 Task: Find people on LinkedIn who work at Natixis as Marketing Consultants in the Education industry, located in Thun, Berne, Switzerland, who talk about #inspiration, and have their profile language set to Spanish.
Action: Mouse moved to (473, 77)
Screenshot: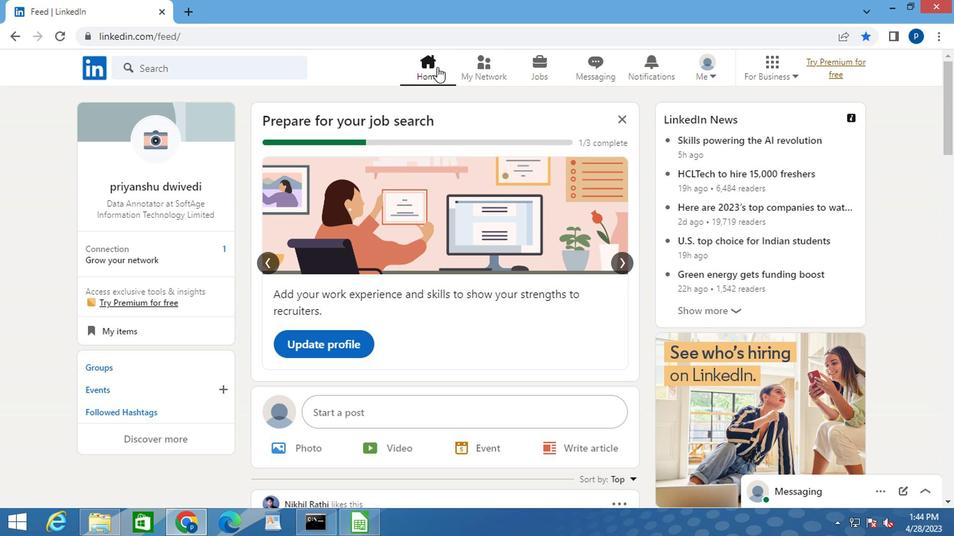 
Action: Mouse pressed left at (473, 77)
Screenshot: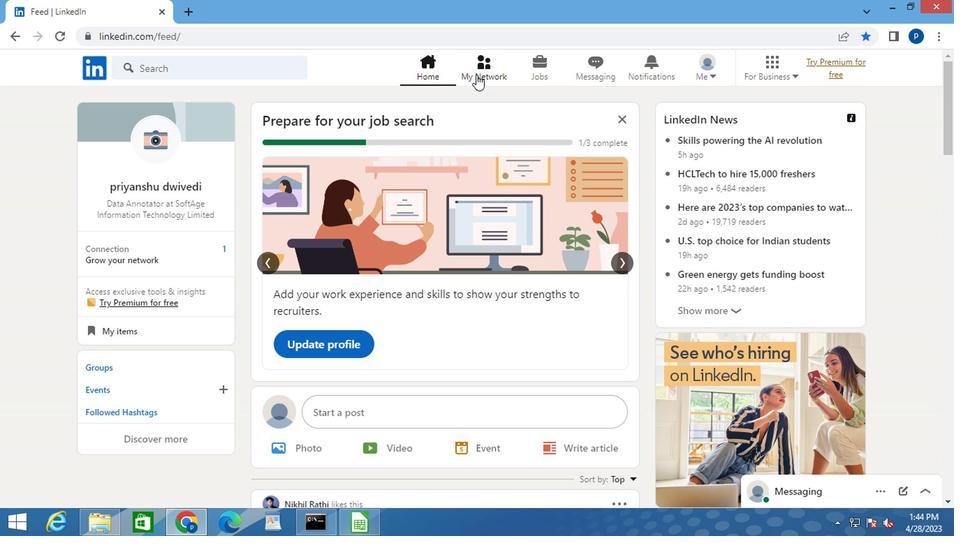 
Action: Mouse moved to (136, 143)
Screenshot: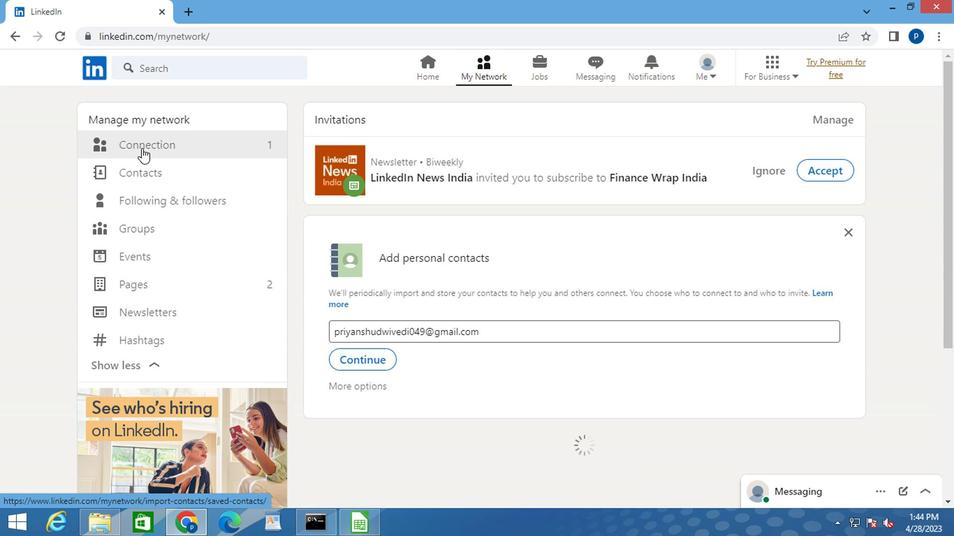 
Action: Mouse pressed left at (136, 143)
Screenshot: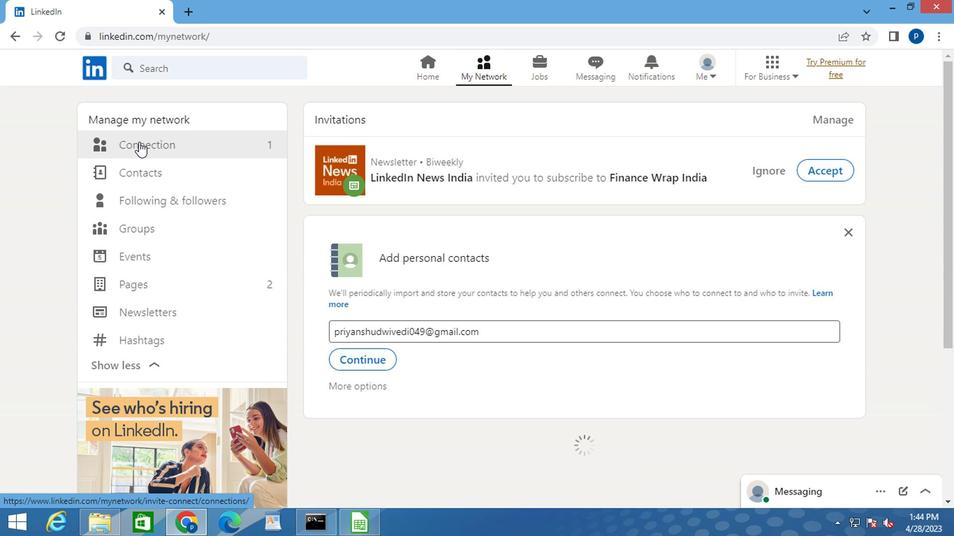 
Action: Mouse moved to (585, 148)
Screenshot: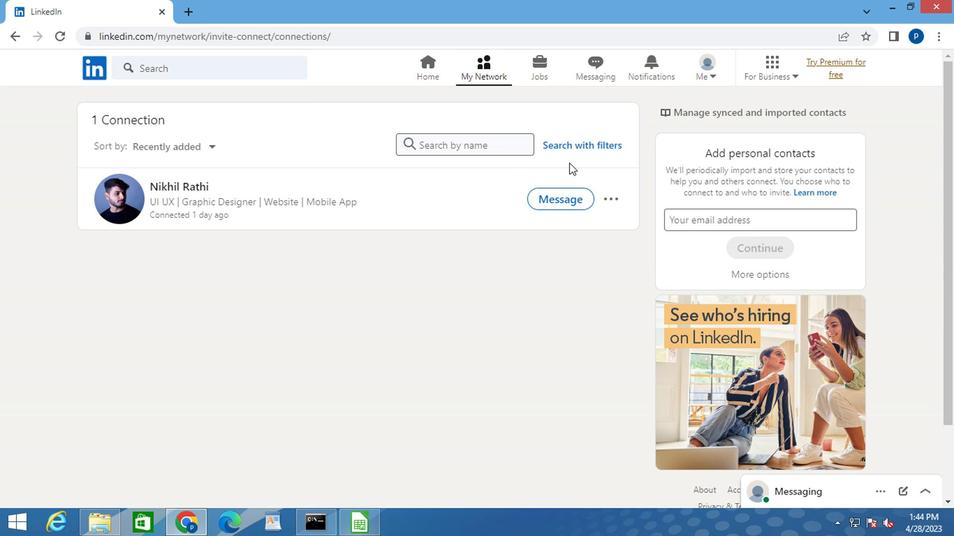 
Action: Mouse pressed left at (585, 148)
Screenshot: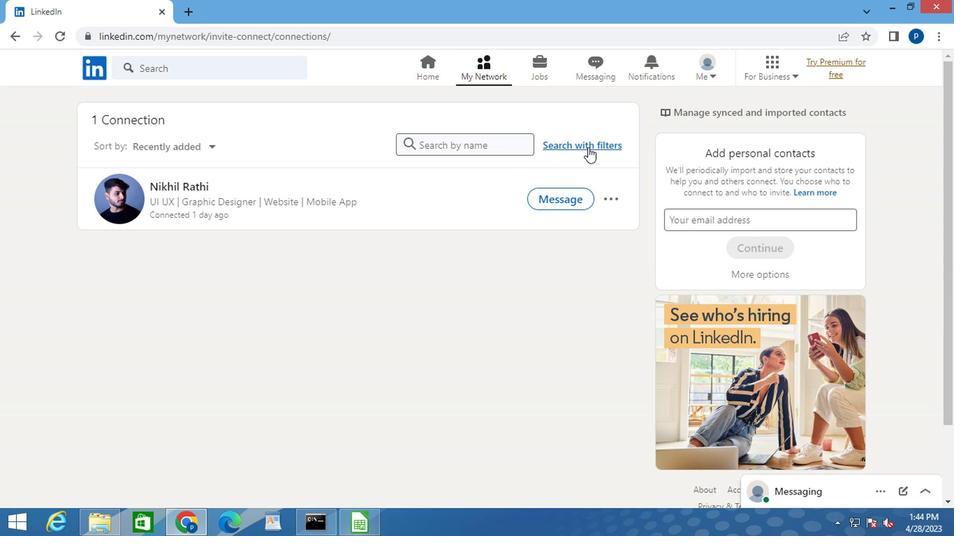 
Action: Mouse moved to (519, 113)
Screenshot: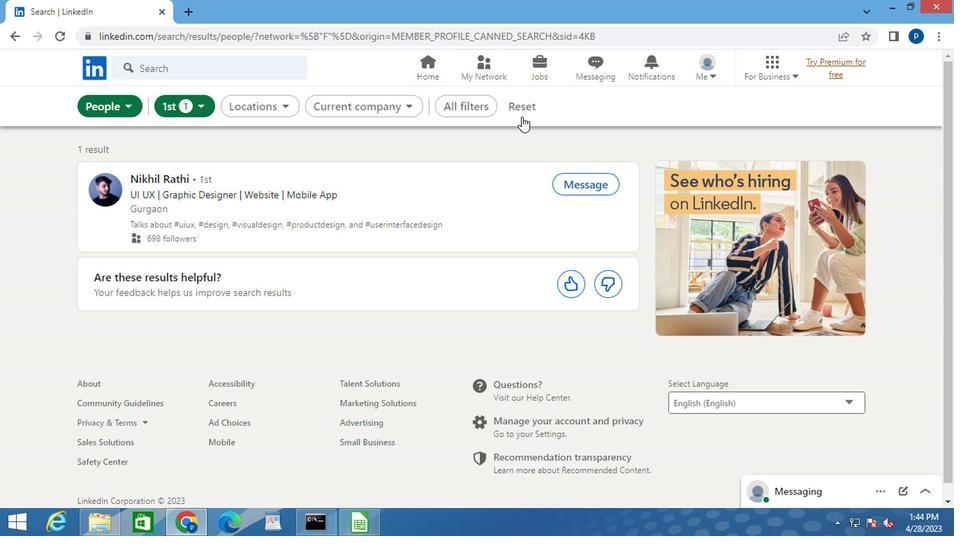 
Action: Mouse pressed left at (519, 113)
Screenshot: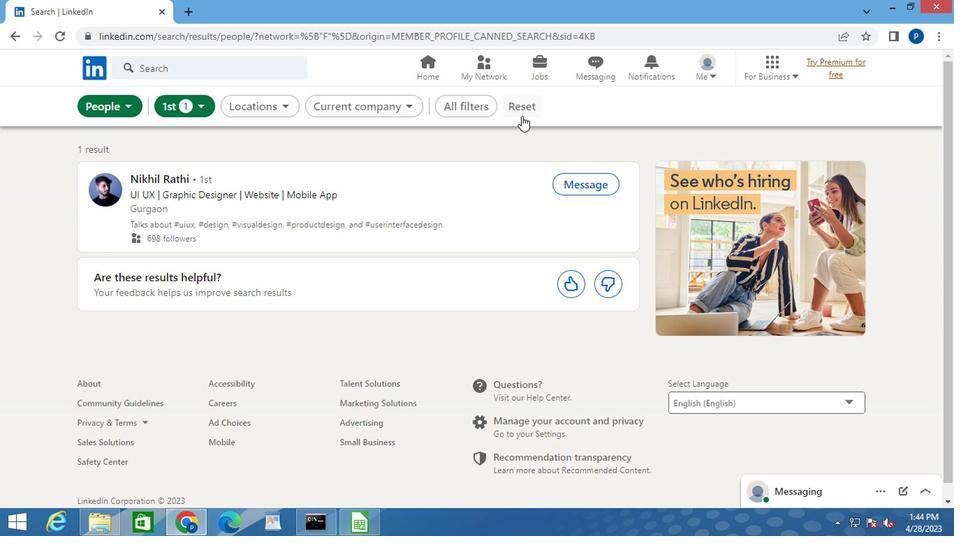 
Action: Mouse moved to (502, 108)
Screenshot: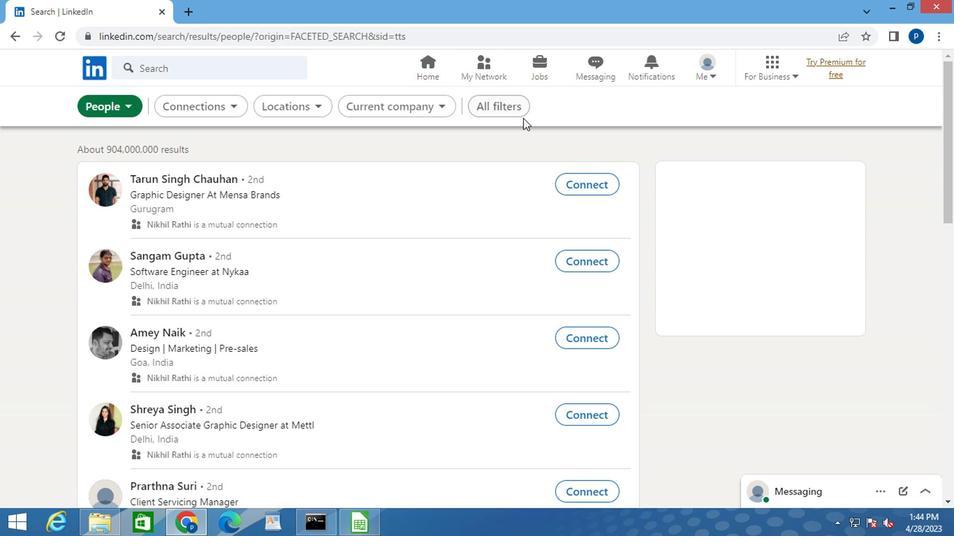 
Action: Mouse pressed left at (502, 108)
Screenshot: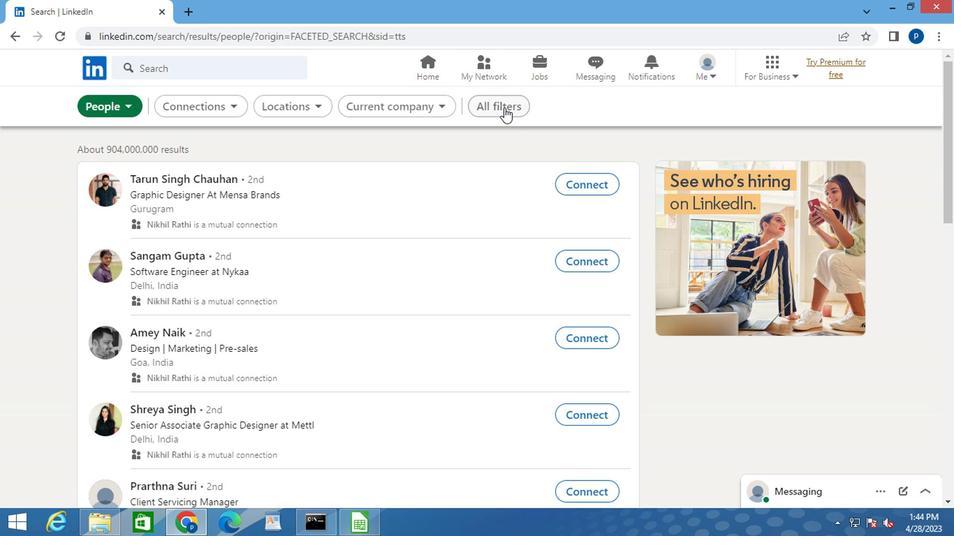 
Action: Mouse moved to (698, 290)
Screenshot: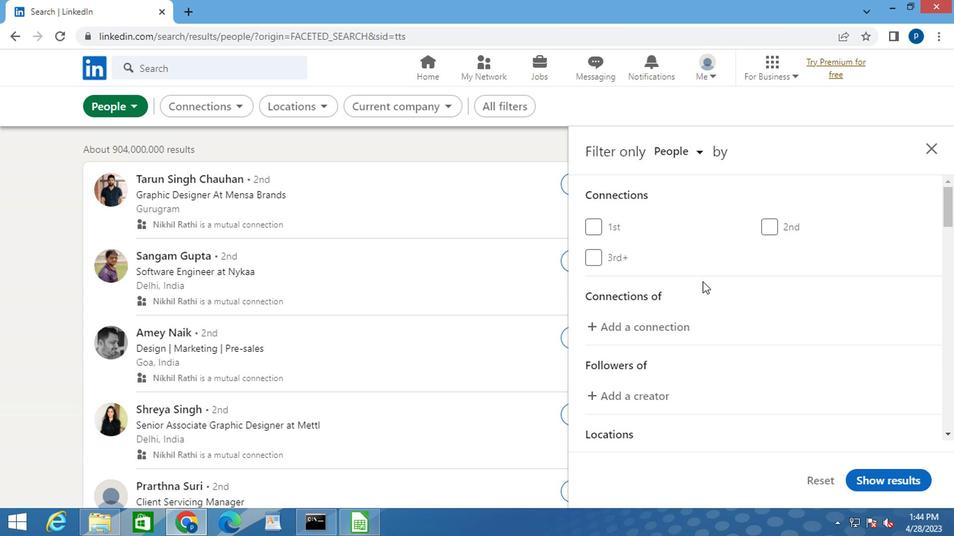 
Action: Mouse scrolled (698, 289) with delta (0, 0)
Screenshot: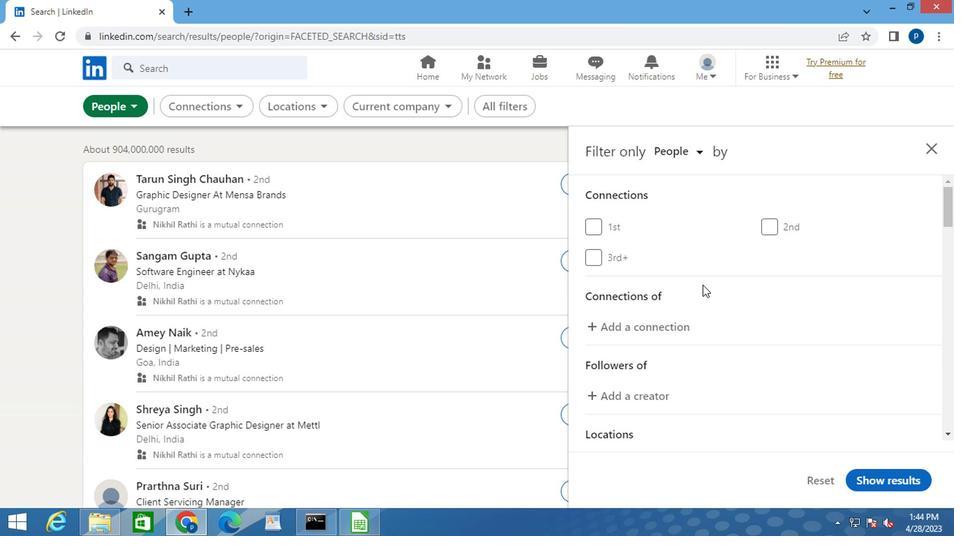 
Action: Mouse moved to (698, 291)
Screenshot: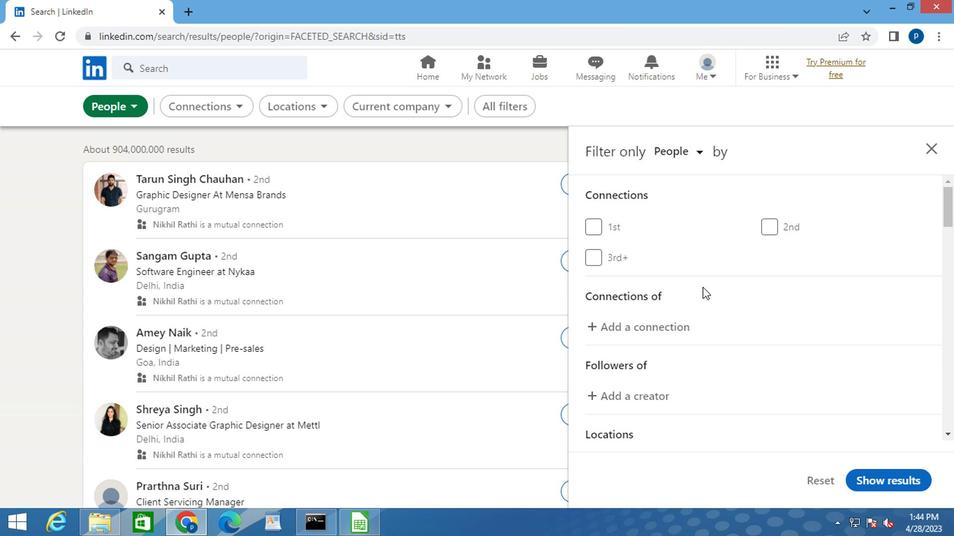 
Action: Mouse scrolled (698, 291) with delta (0, 0)
Screenshot: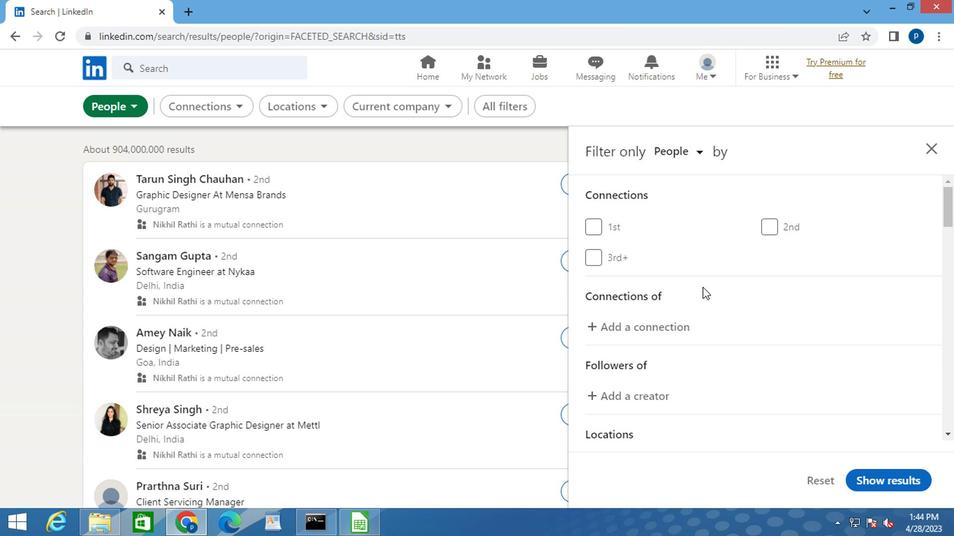 
Action: Mouse moved to (698, 291)
Screenshot: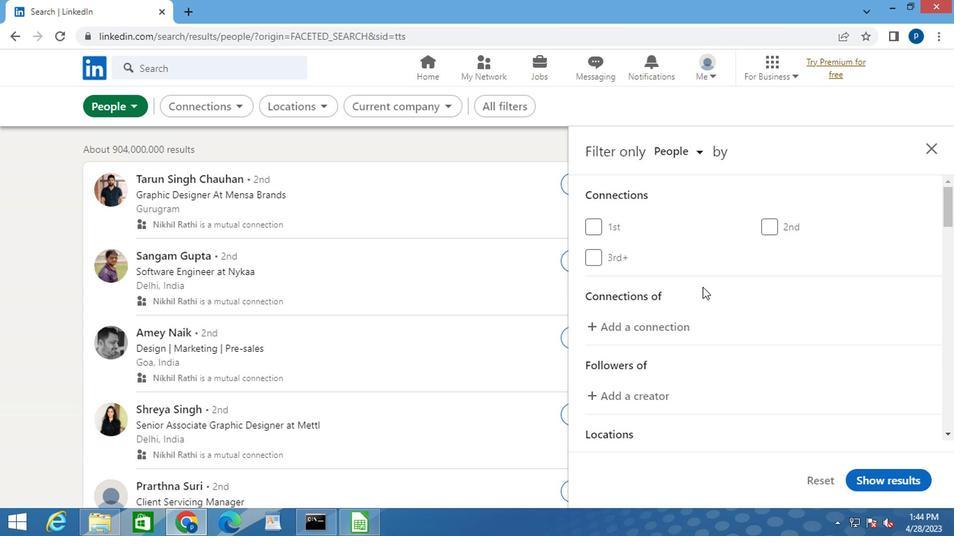 
Action: Mouse scrolled (698, 291) with delta (0, 0)
Screenshot: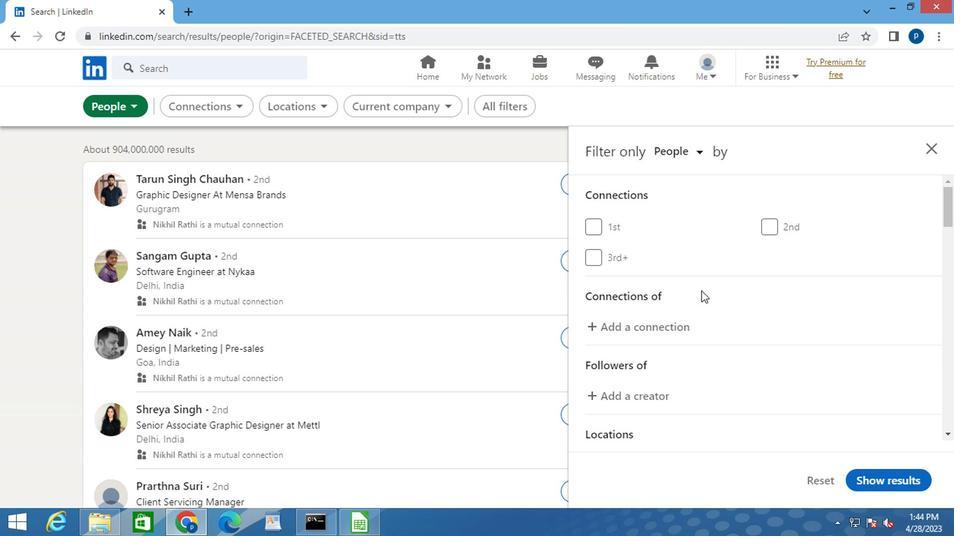 
Action: Mouse moved to (779, 313)
Screenshot: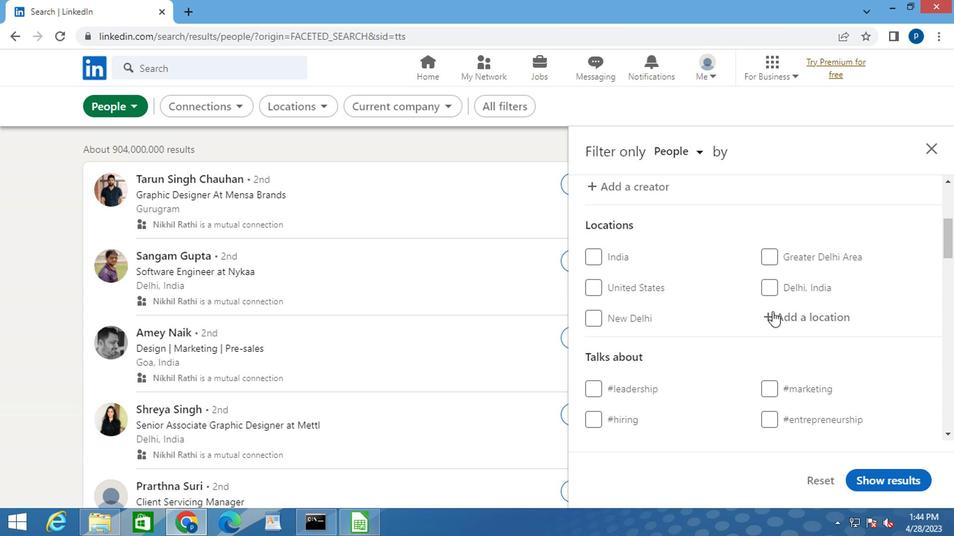 
Action: Mouse pressed left at (779, 313)
Screenshot: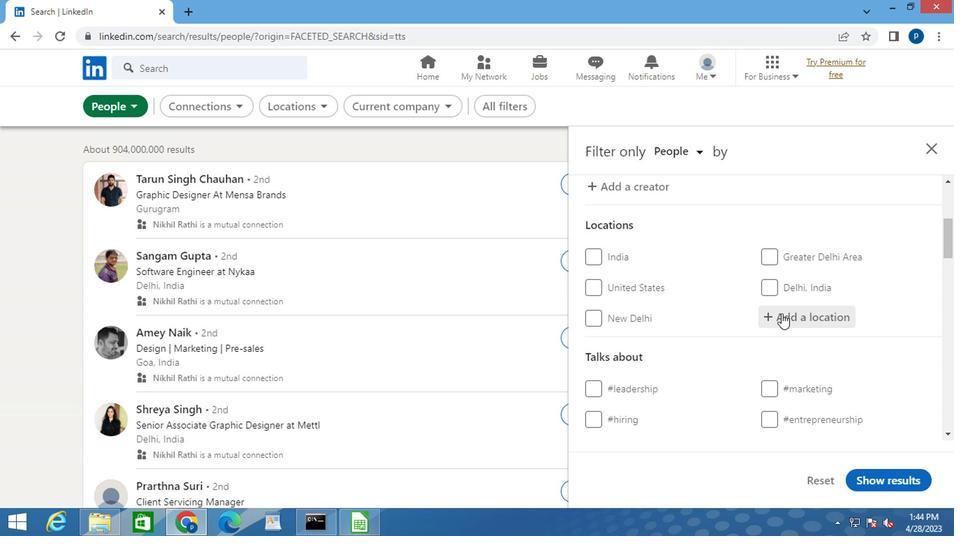 
Action: Mouse moved to (779, 313)
Screenshot: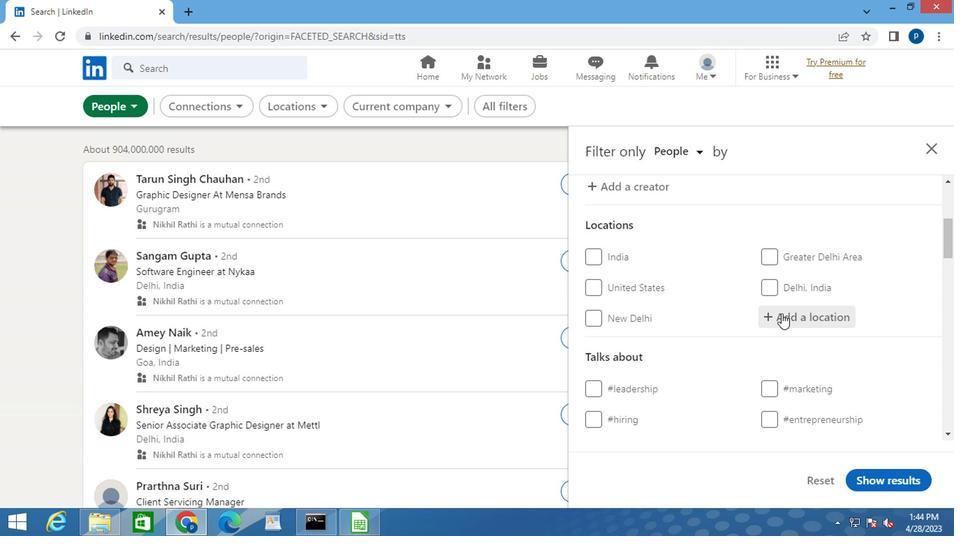 
Action: Key pressed <Key.caps_lock>t<Key.caps_lock>hun
Screenshot: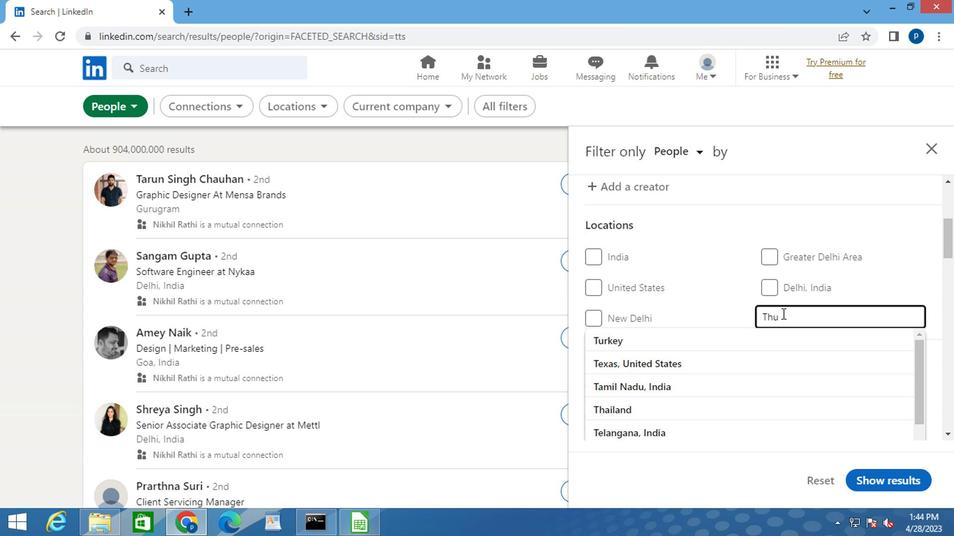 
Action: Mouse moved to (635, 341)
Screenshot: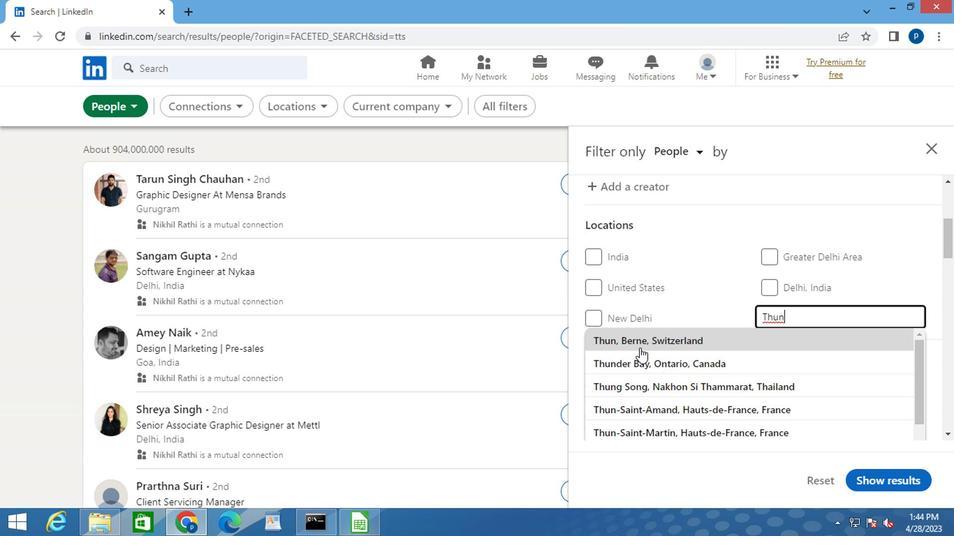 
Action: Mouse pressed left at (635, 341)
Screenshot: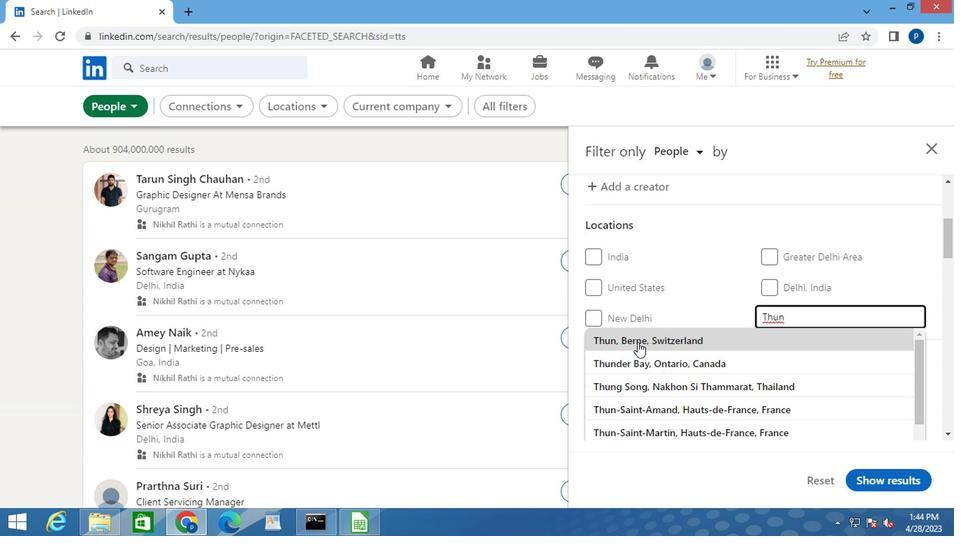 
Action: Mouse scrolled (635, 340) with delta (0, 0)
Screenshot: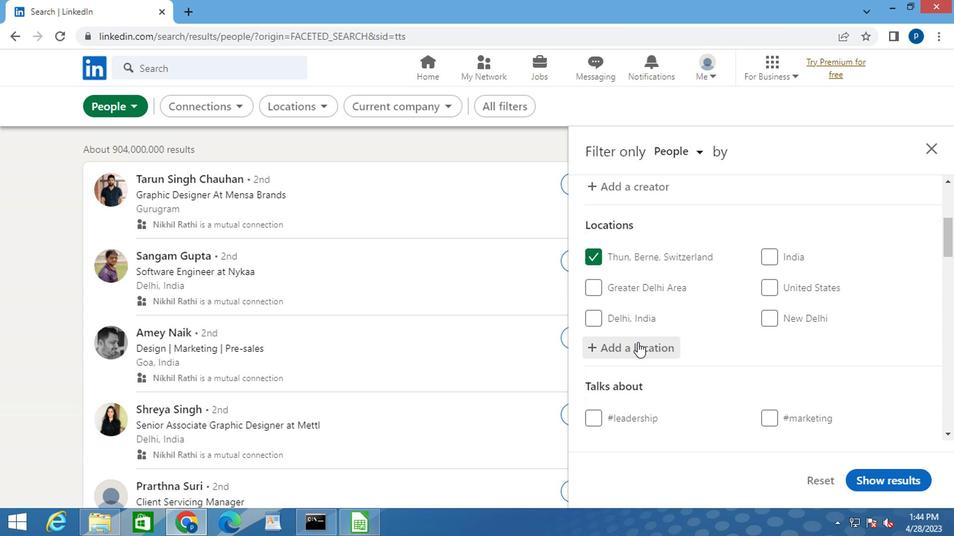 
Action: Mouse moved to (793, 409)
Screenshot: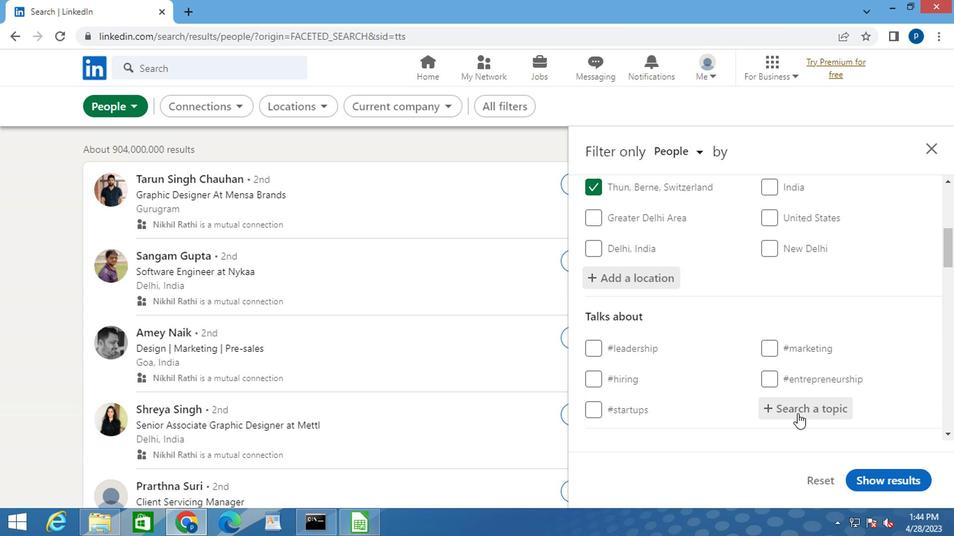 
Action: Mouse pressed left at (793, 409)
Screenshot: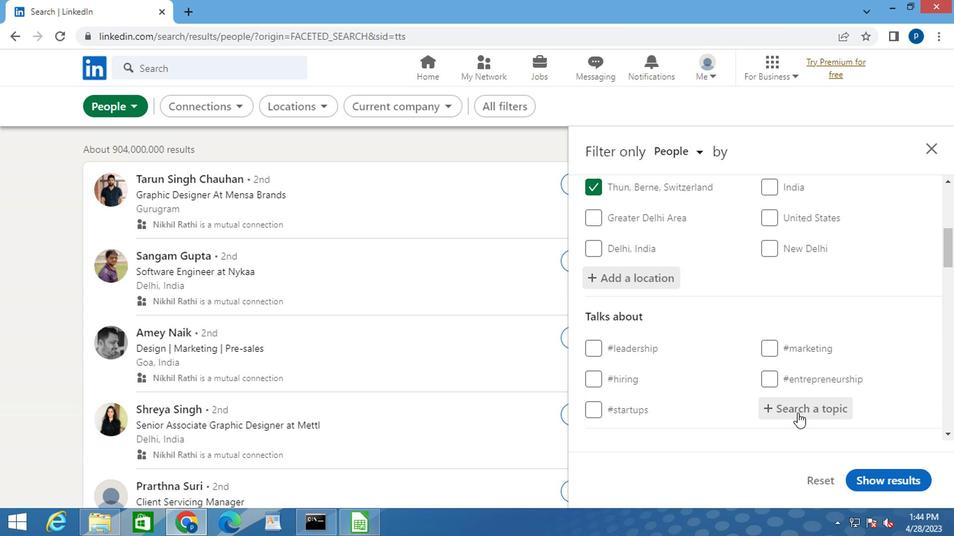 
Action: Key pressed <Key.shift>#INSPIRATION<Key.space>
Screenshot: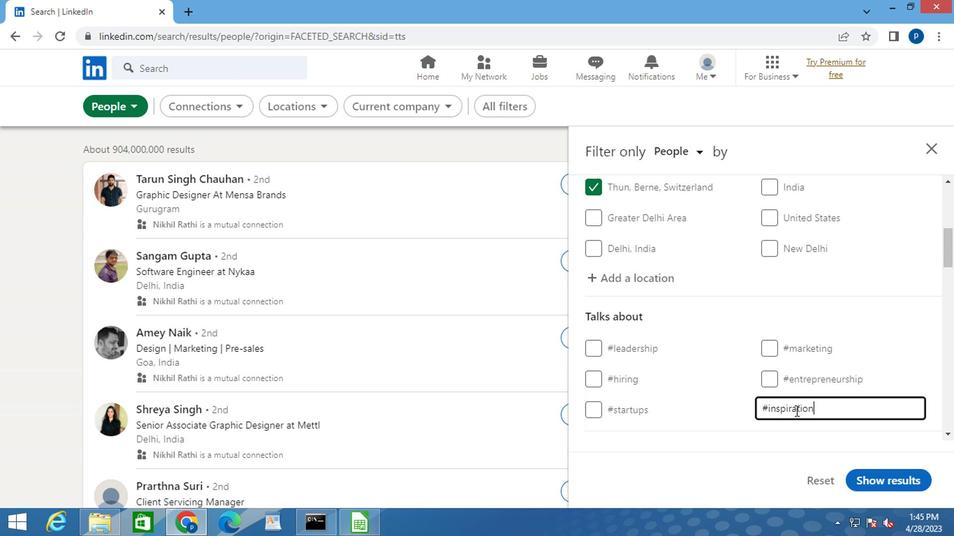 
Action: Mouse moved to (680, 399)
Screenshot: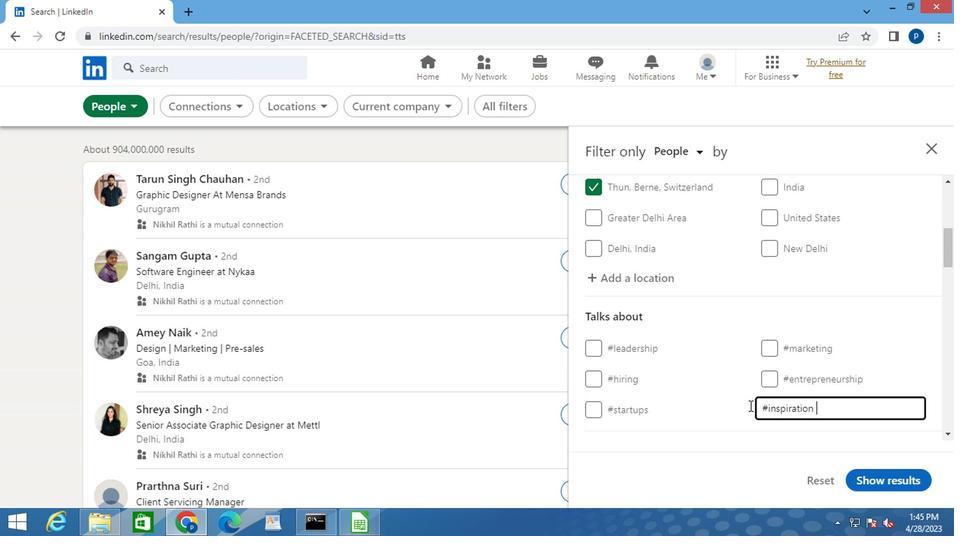 
Action: Mouse scrolled (680, 399) with delta (0, 0)
Screenshot: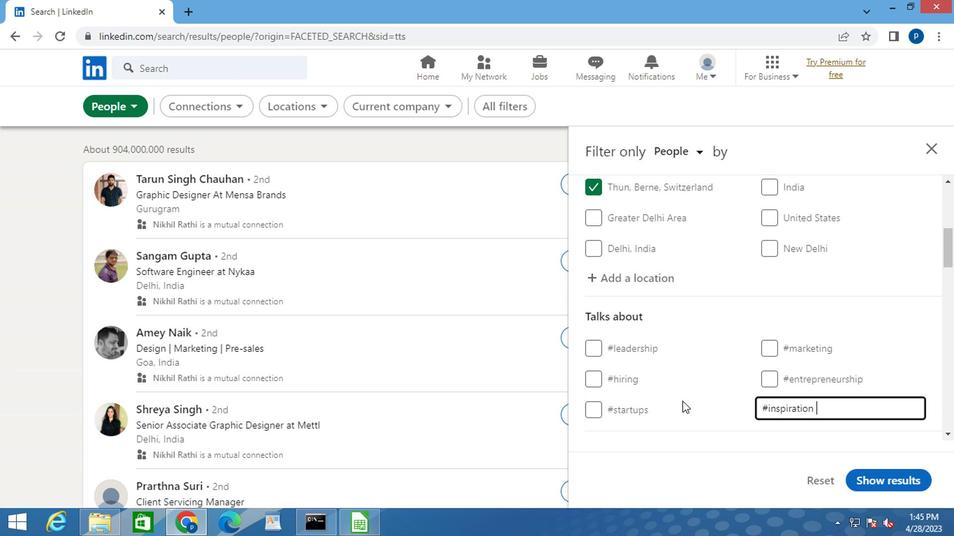 
Action: Mouse scrolled (680, 399) with delta (0, 0)
Screenshot: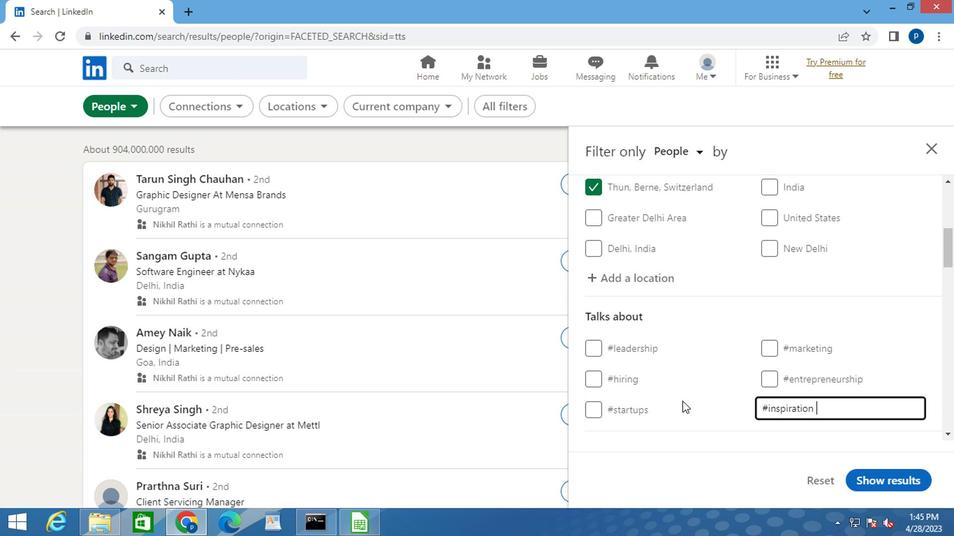 
Action: Mouse moved to (703, 390)
Screenshot: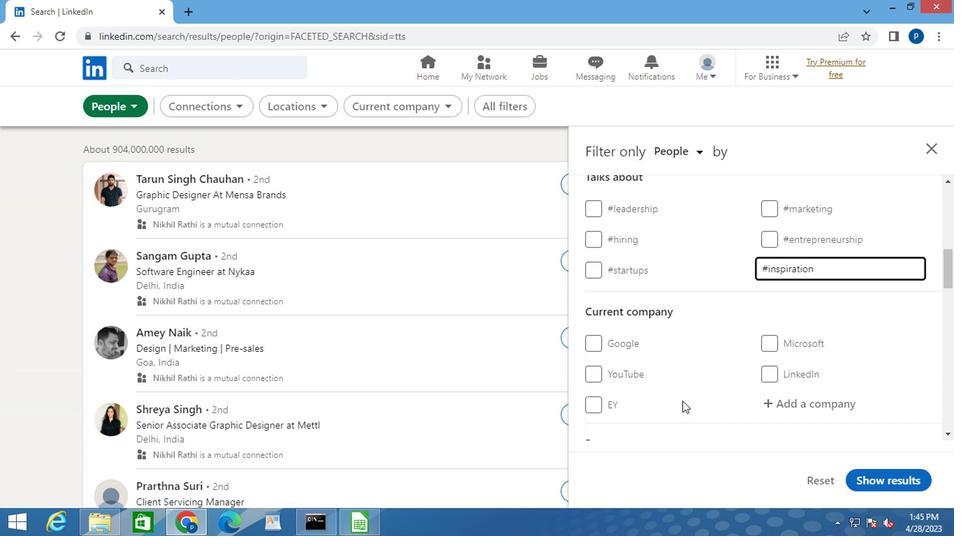 
Action: Mouse scrolled (703, 389) with delta (0, 0)
Screenshot: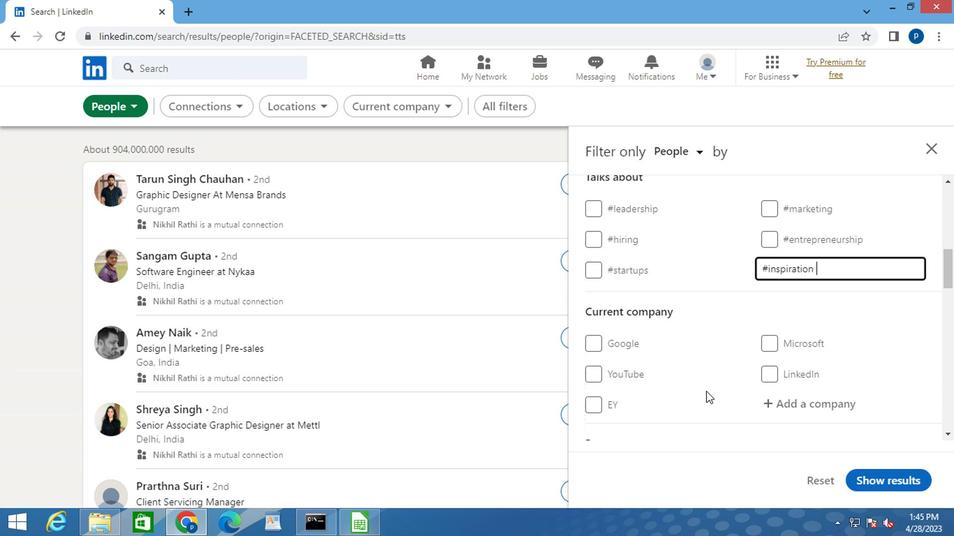 
Action: Mouse scrolled (703, 389) with delta (0, 0)
Screenshot: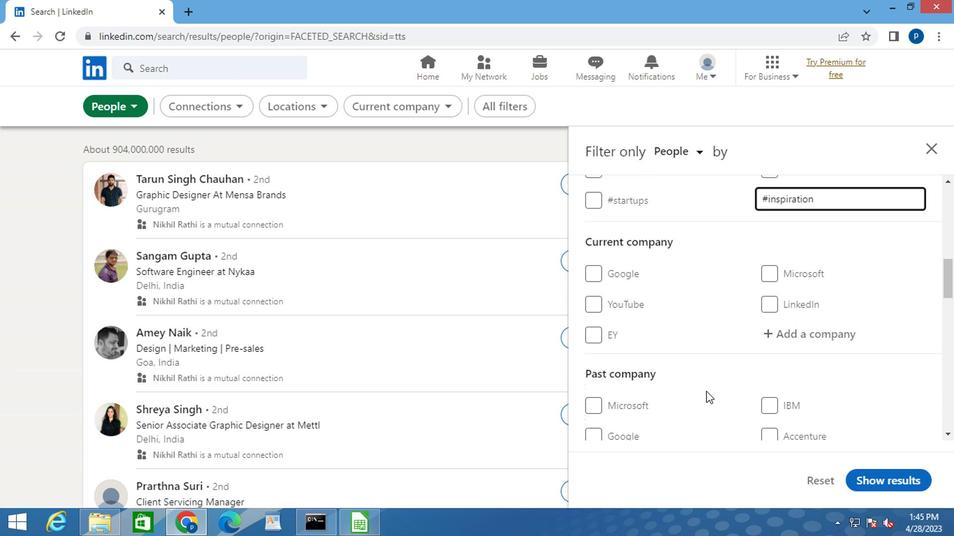 
Action: Mouse scrolled (703, 389) with delta (0, 0)
Screenshot: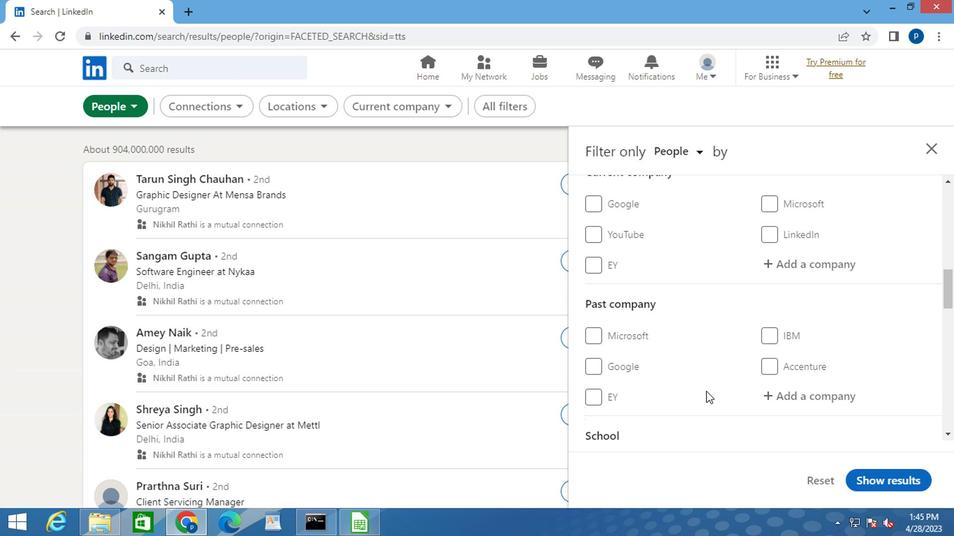 
Action: Mouse moved to (686, 377)
Screenshot: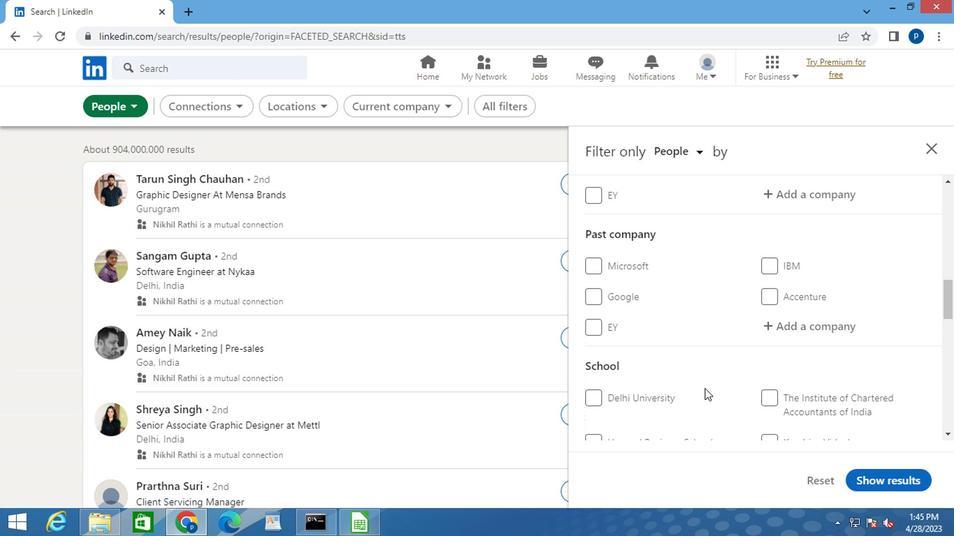 
Action: Mouse scrolled (686, 376) with delta (0, 0)
Screenshot: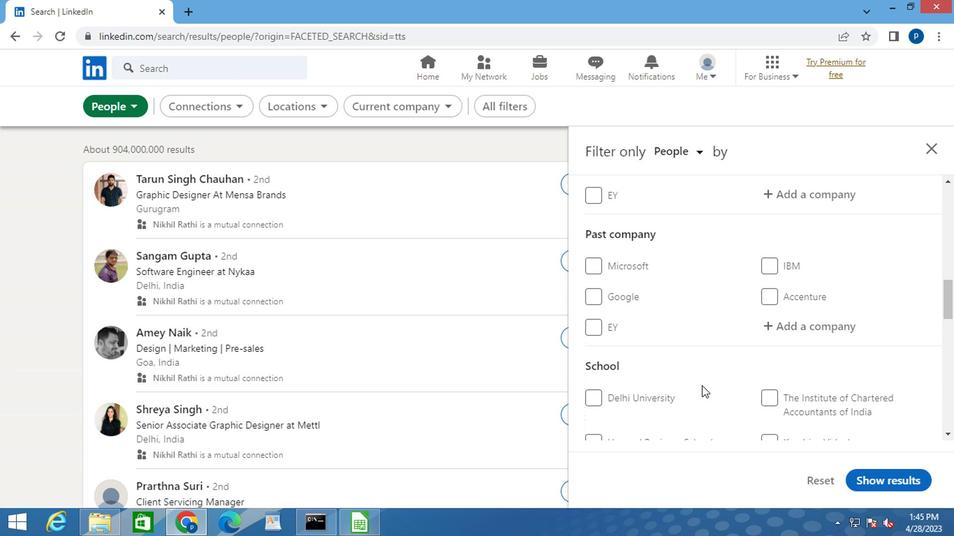 
Action: Mouse scrolled (686, 376) with delta (0, 0)
Screenshot: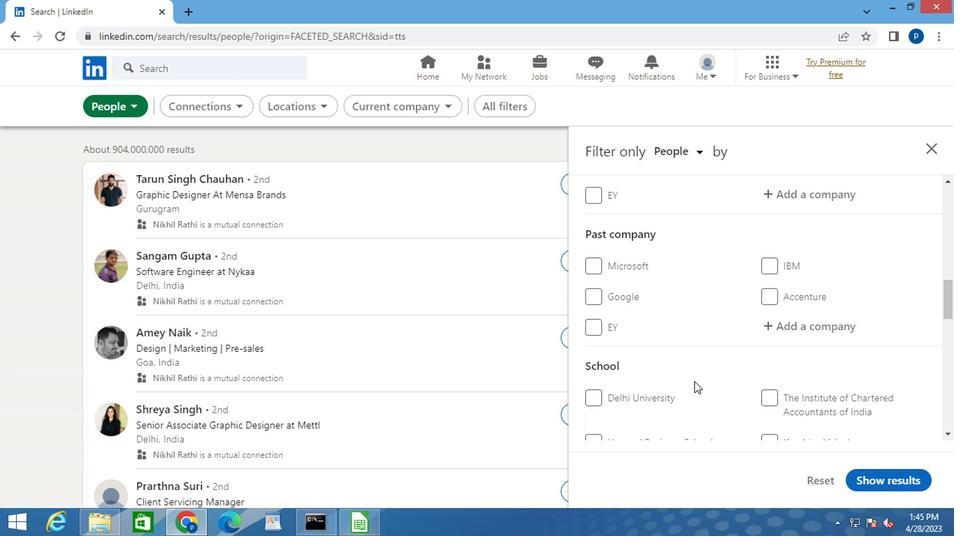 
Action: Mouse moved to (684, 377)
Screenshot: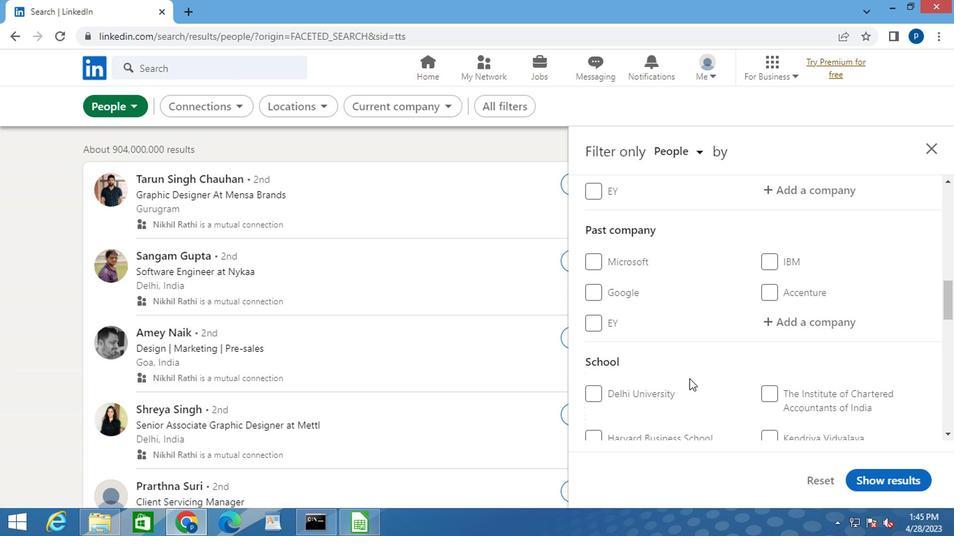 
Action: Mouse scrolled (684, 376) with delta (0, 0)
Screenshot: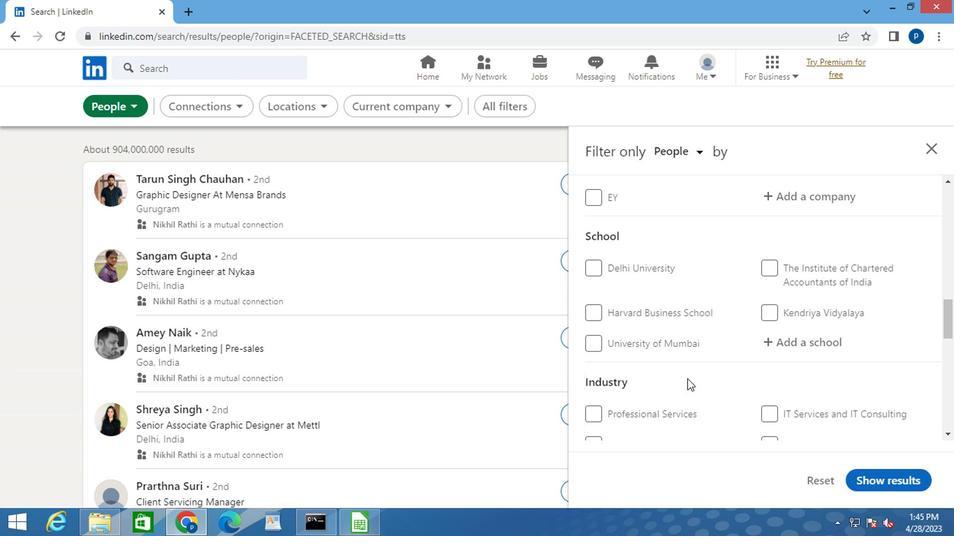 
Action: Mouse scrolled (684, 376) with delta (0, 0)
Screenshot: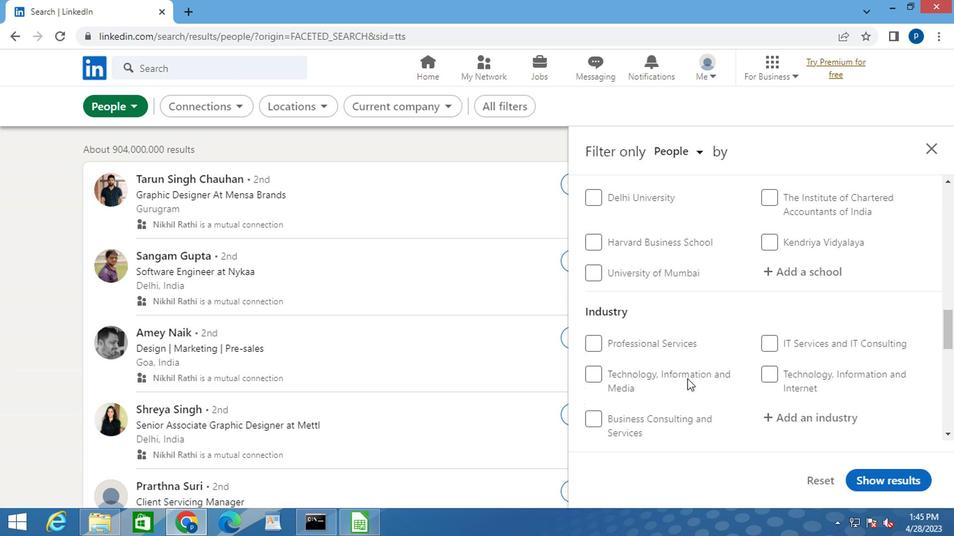 
Action: Mouse scrolled (684, 376) with delta (0, 0)
Screenshot: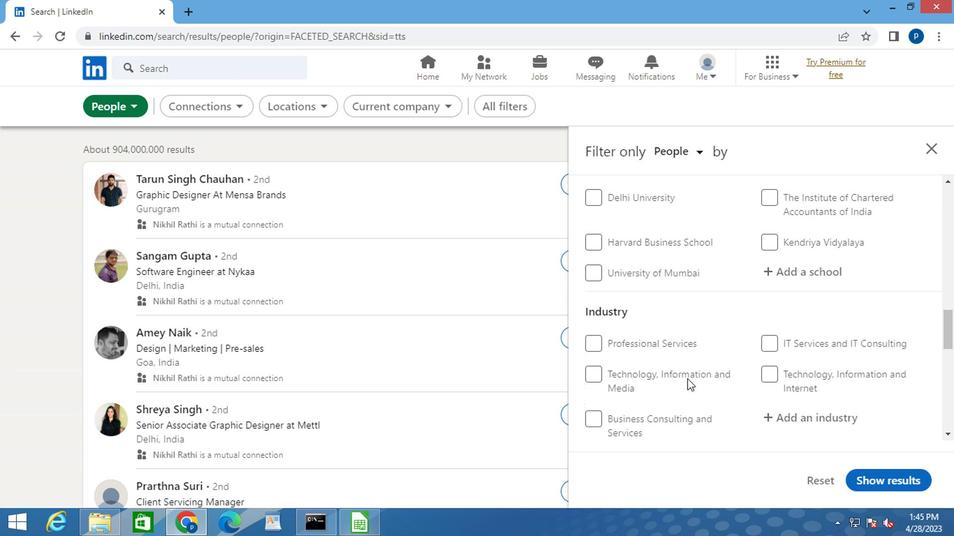 
Action: Mouse moved to (588, 385)
Screenshot: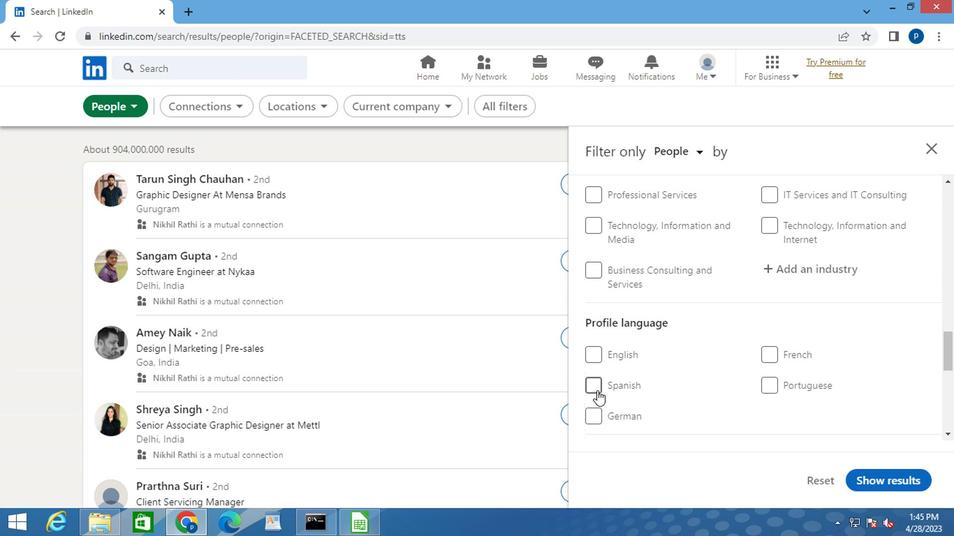 
Action: Mouse pressed left at (588, 385)
Screenshot: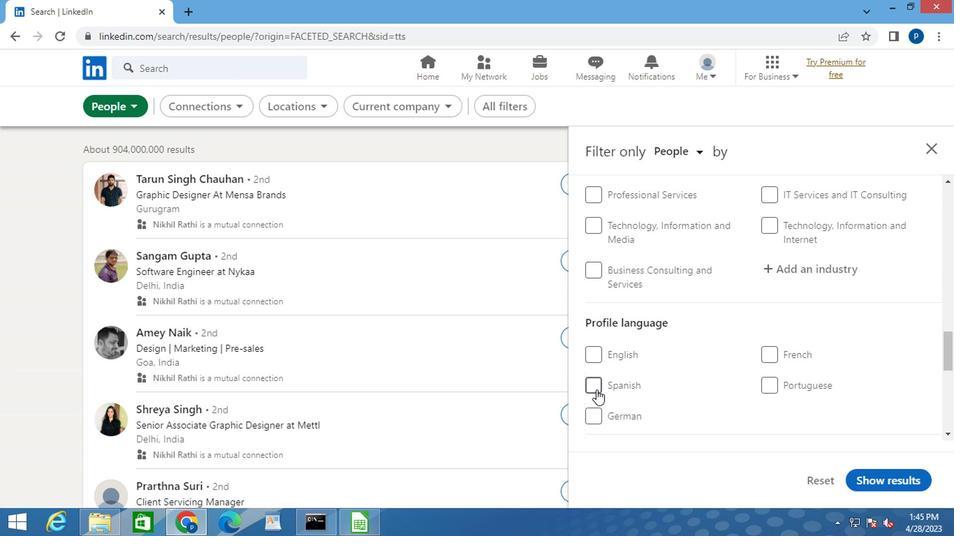 
Action: Mouse moved to (687, 367)
Screenshot: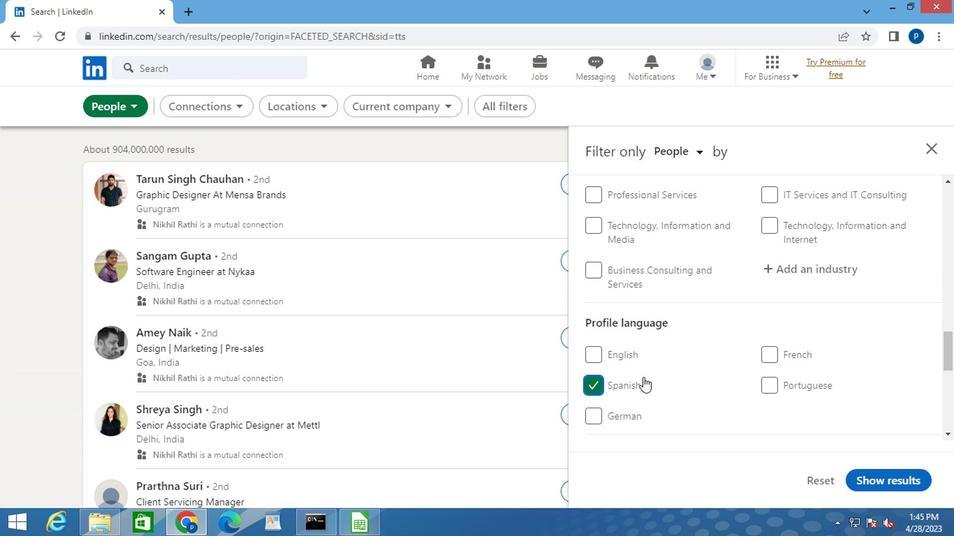 
Action: Mouse scrolled (687, 368) with delta (0, 0)
Screenshot: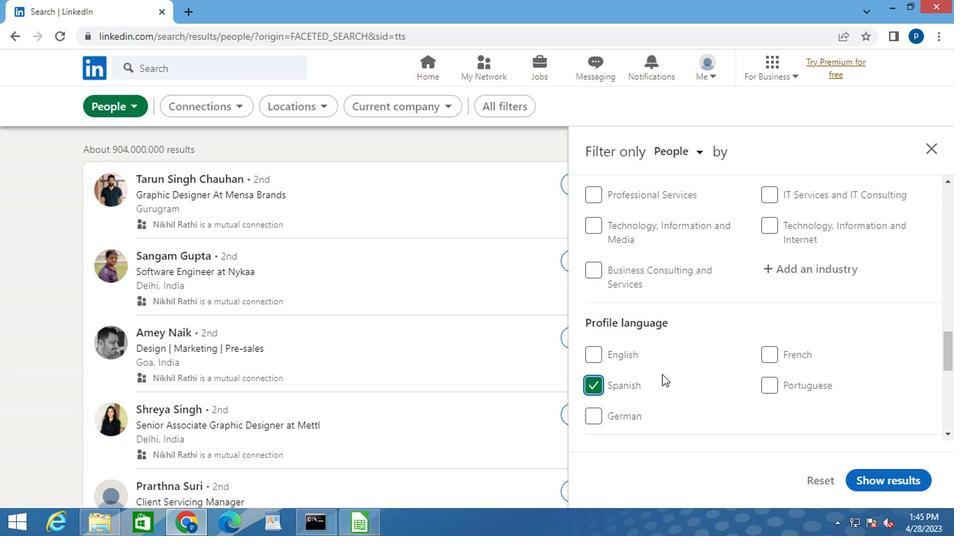 
Action: Mouse scrolled (687, 368) with delta (0, 0)
Screenshot: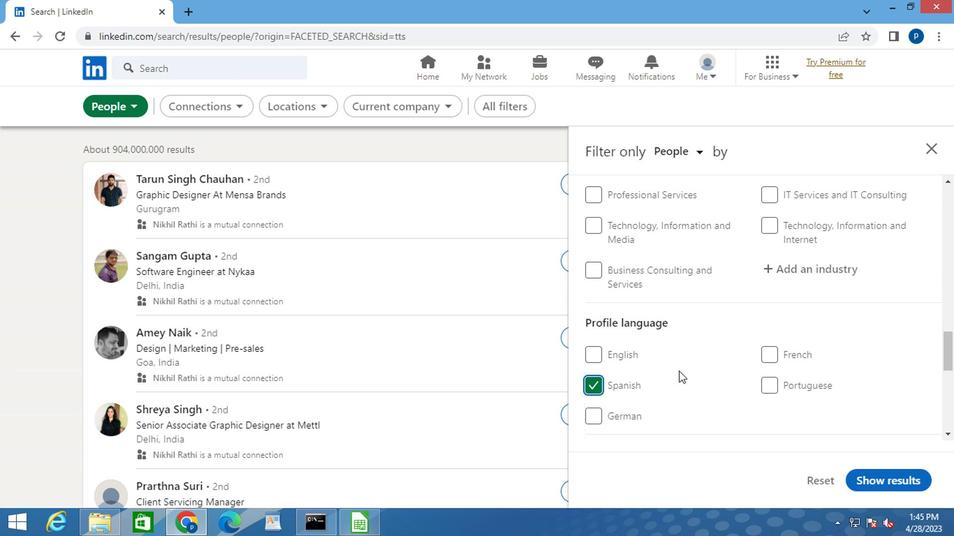 
Action: Mouse scrolled (687, 368) with delta (0, 0)
Screenshot: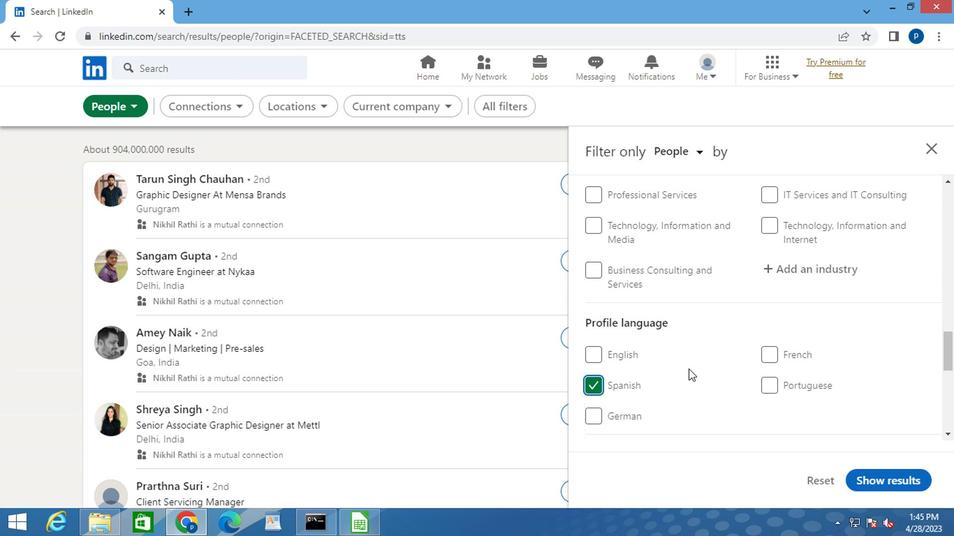 
Action: Mouse scrolled (687, 368) with delta (0, 0)
Screenshot: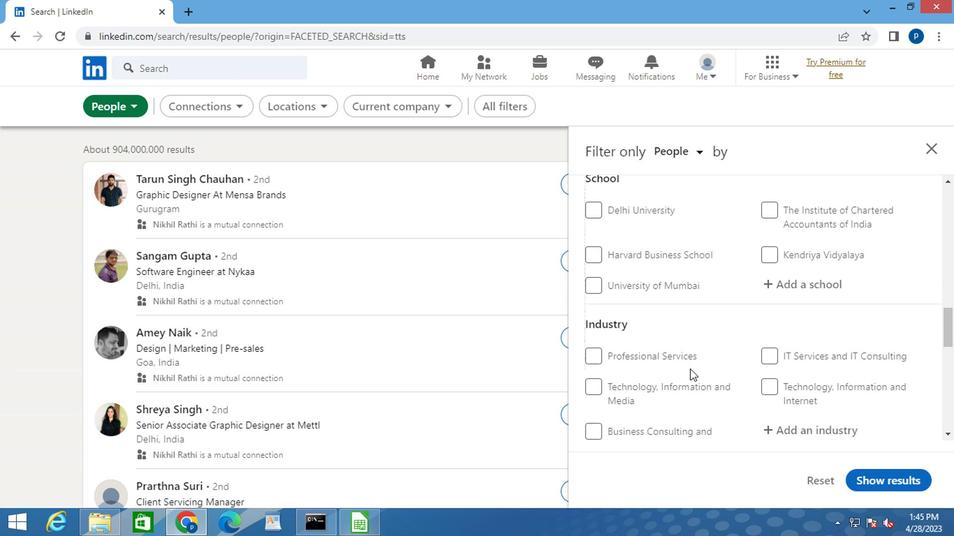
Action: Mouse scrolled (687, 368) with delta (0, 0)
Screenshot: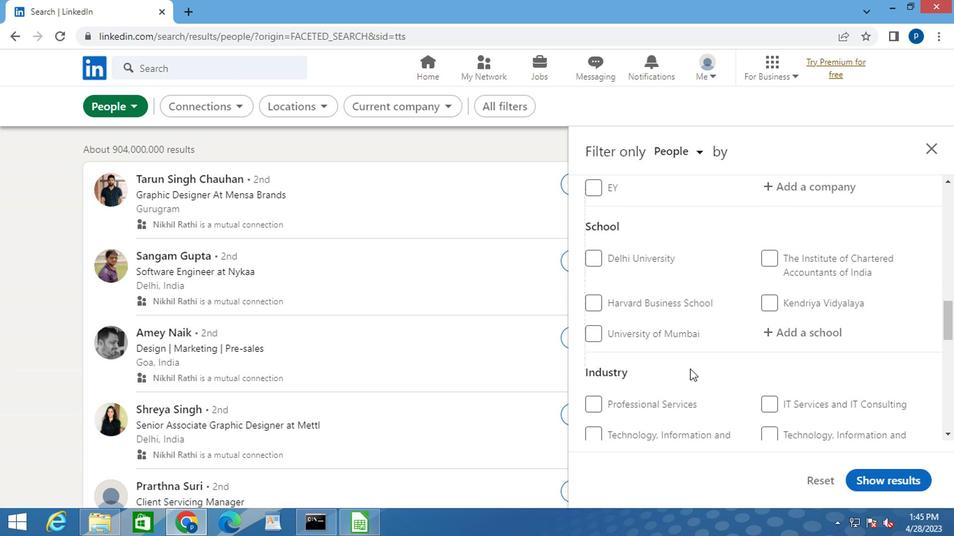 
Action: Mouse scrolled (687, 368) with delta (0, 0)
Screenshot: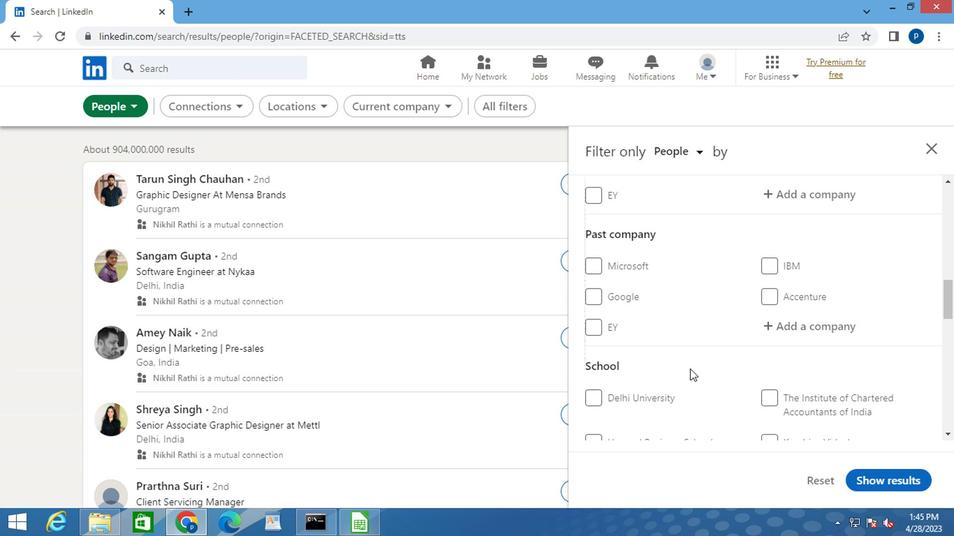 
Action: Mouse scrolled (687, 368) with delta (0, 0)
Screenshot: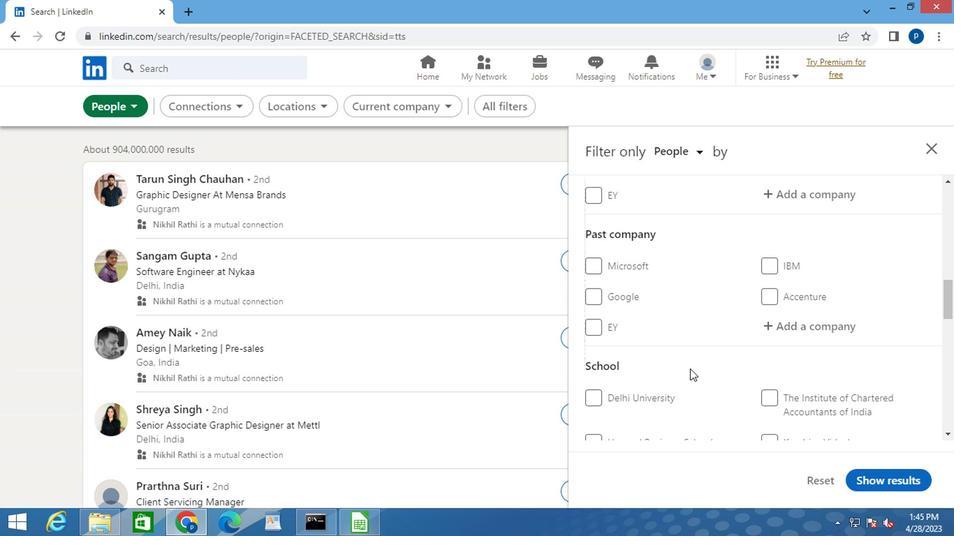 
Action: Mouse scrolled (687, 368) with delta (0, 0)
Screenshot: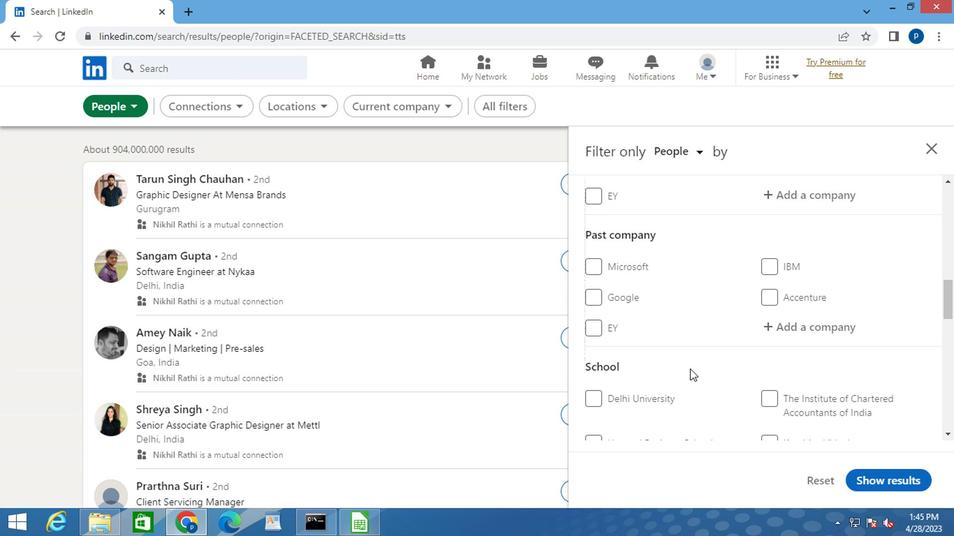 
Action: Mouse moved to (768, 401)
Screenshot: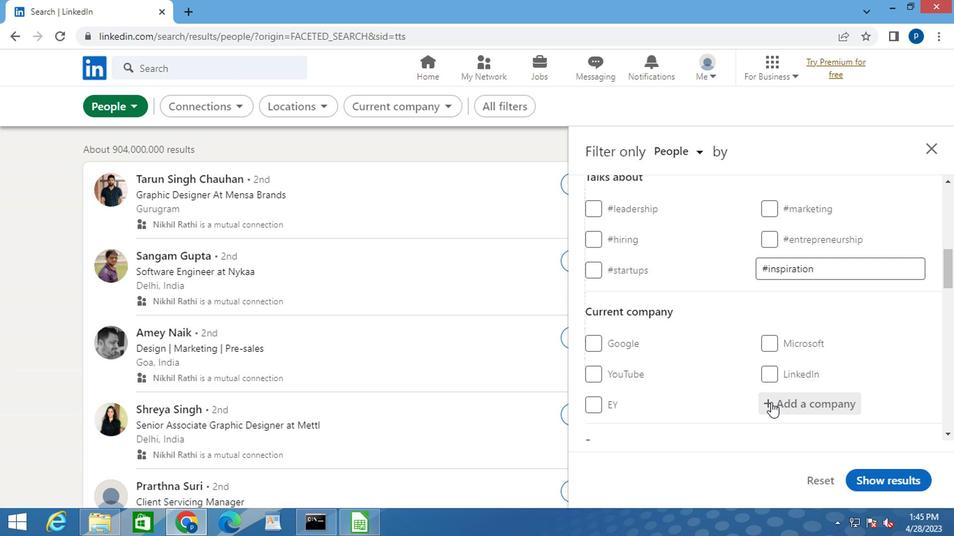 
Action: Mouse pressed left at (768, 401)
Screenshot: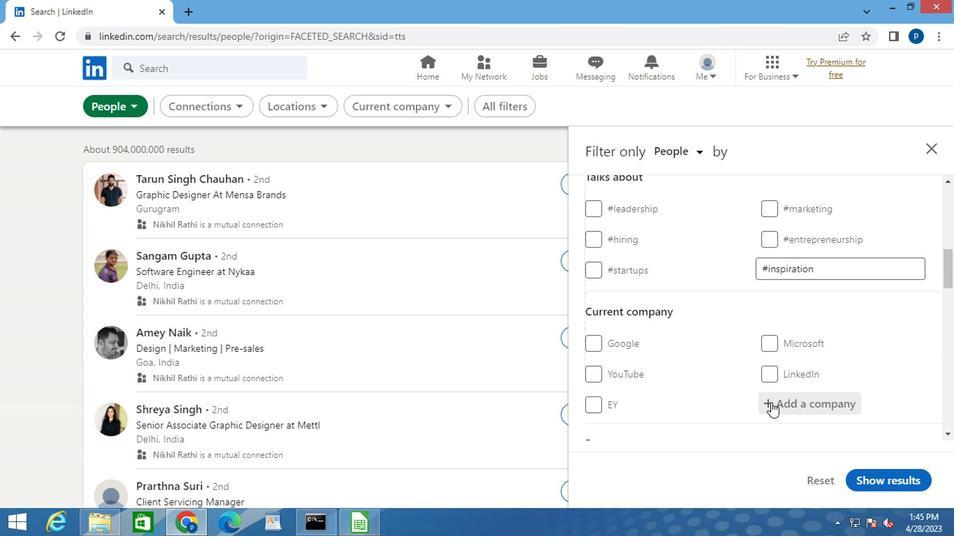 
Action: Mouse moved to (768, 400)
Screenshot: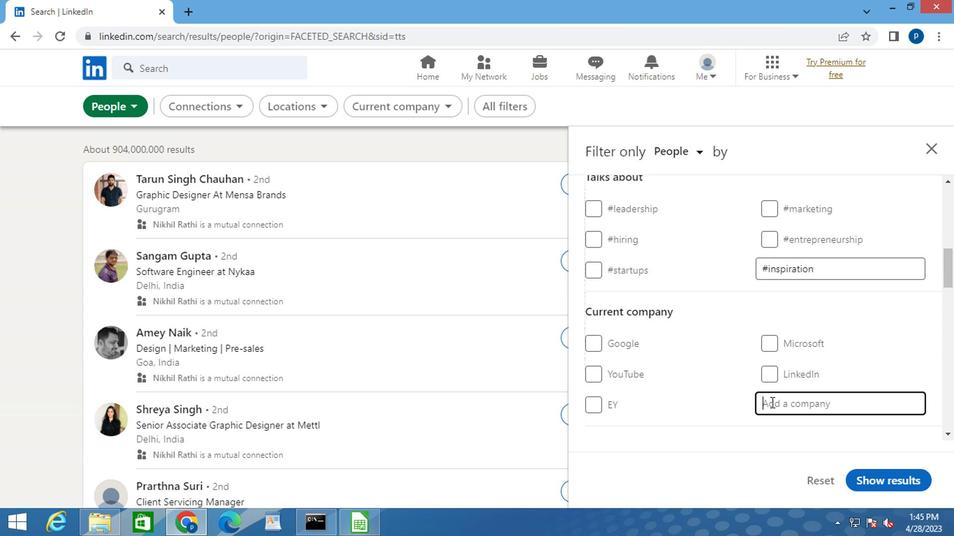 
Action: Key pressed <Key.caps_lock>N<Key.caps_lock>ATIXIS
Screenshot: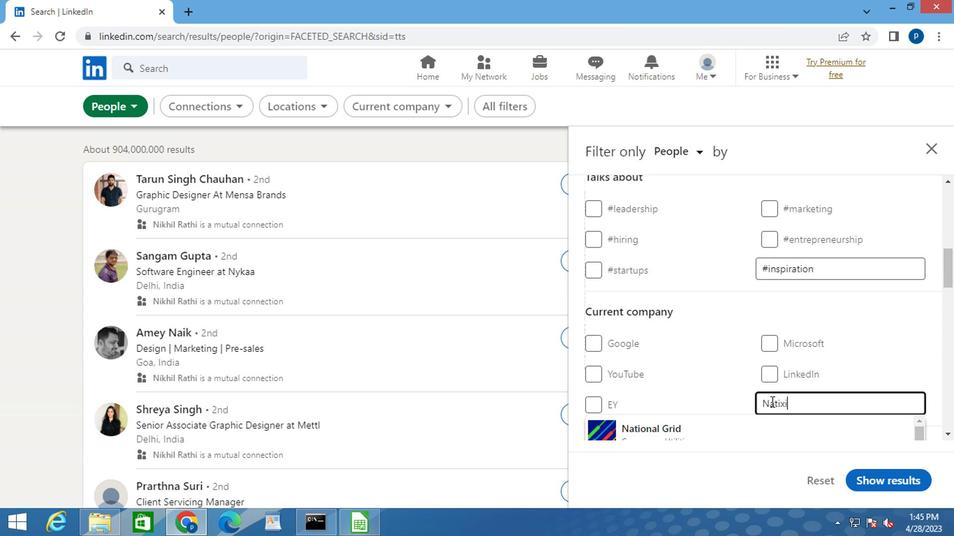 
Action: Mouse moved to (762, 398)
Screenshot: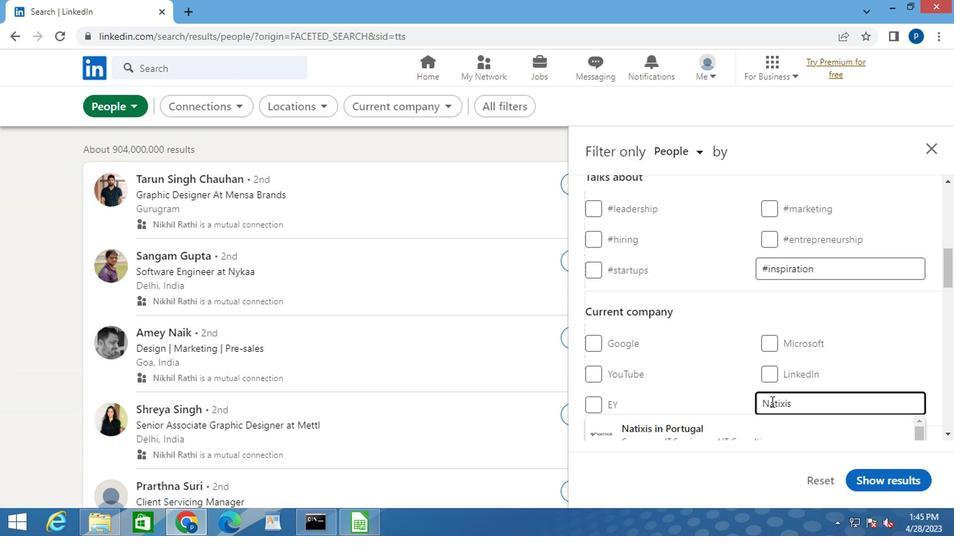 
Action: Mouse scrolled (762, 397) with delta (0, 0)
Screenshot: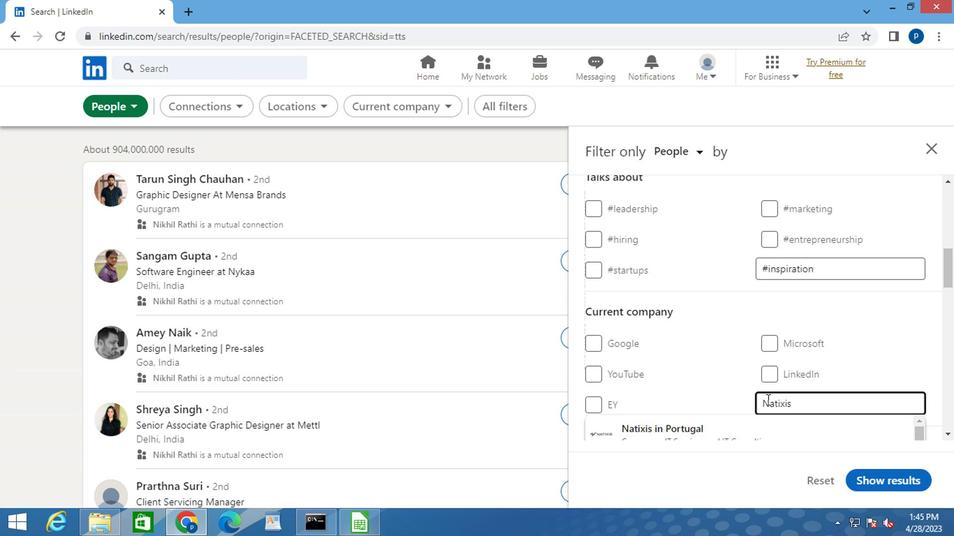 
Action: Mouse moved to (748, 426)
Screenshot: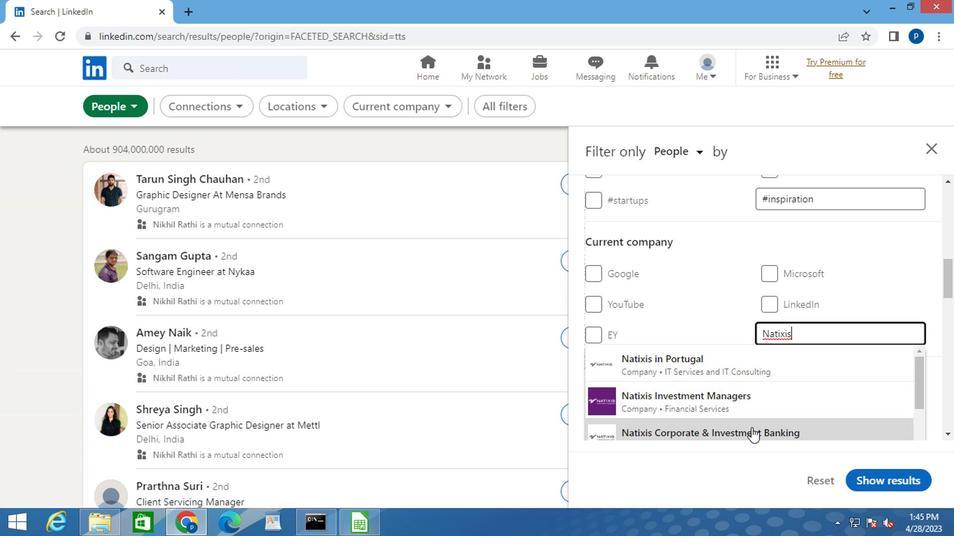 
Action: Mouse pressed left at (748, 426)
Screenshot: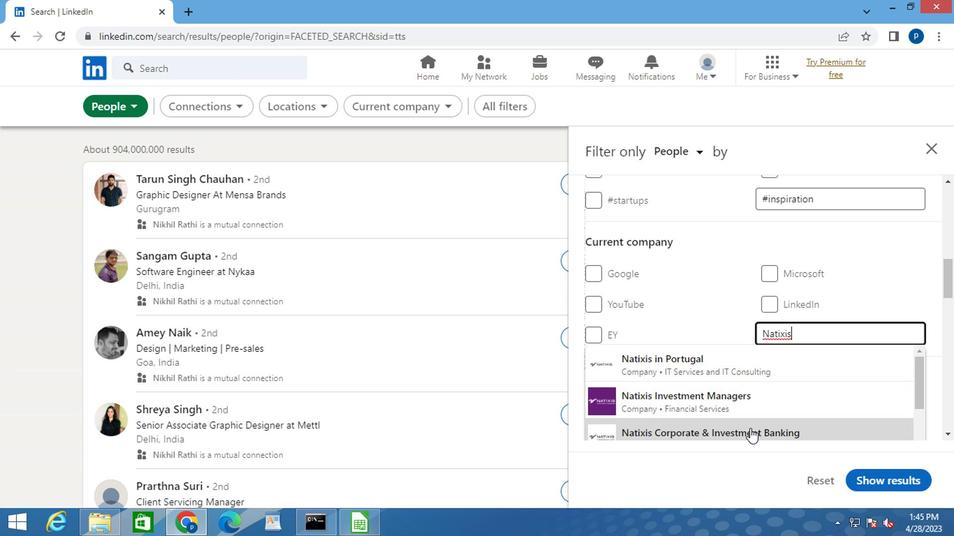 
Action: Mouse moved to (703, 340)
Screenshot: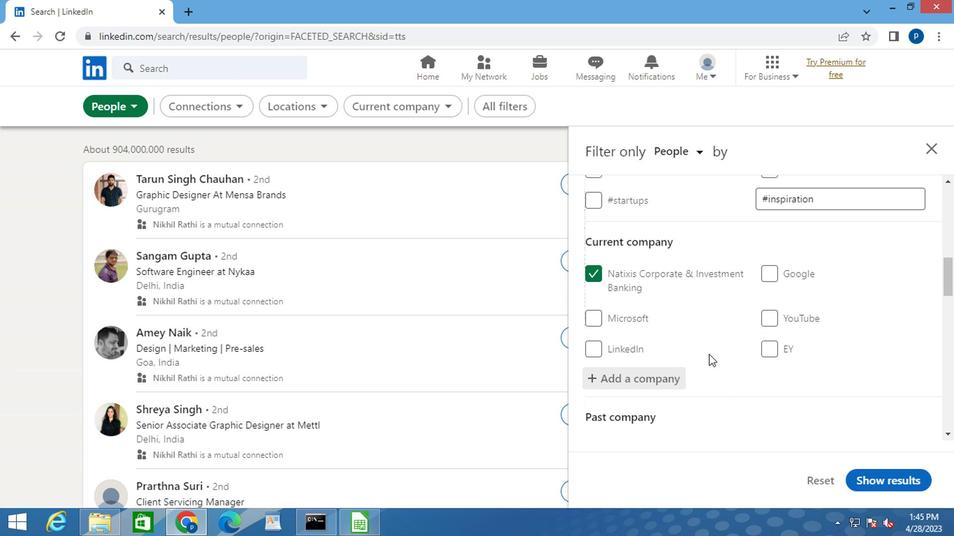 
Action: Mouse scrolled (703, 339) with delta (0, 0)
Screenshot: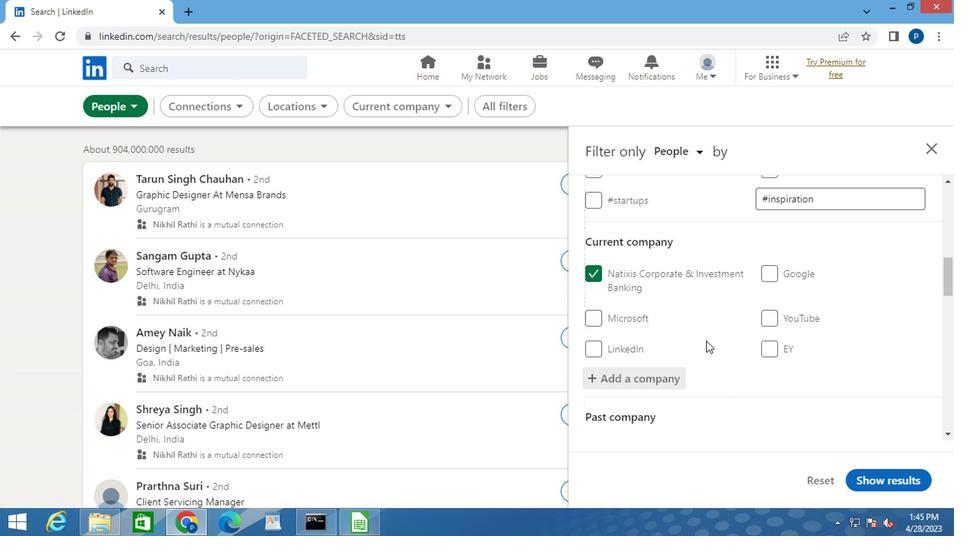 
Action: Mouse moved to (705, 319)
Screenshot: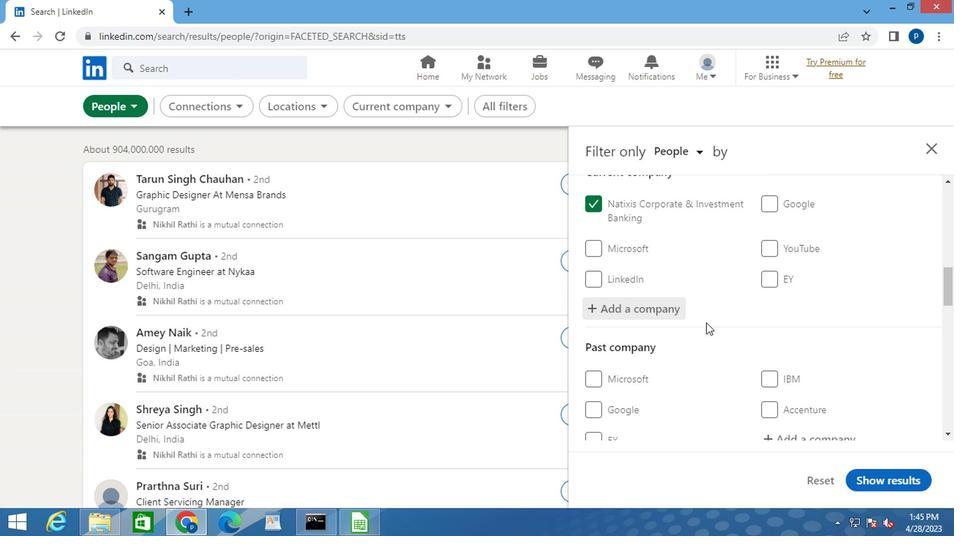 
Action: Mouse scrolled (705, 318) with delta (0, 0)
Screenshot: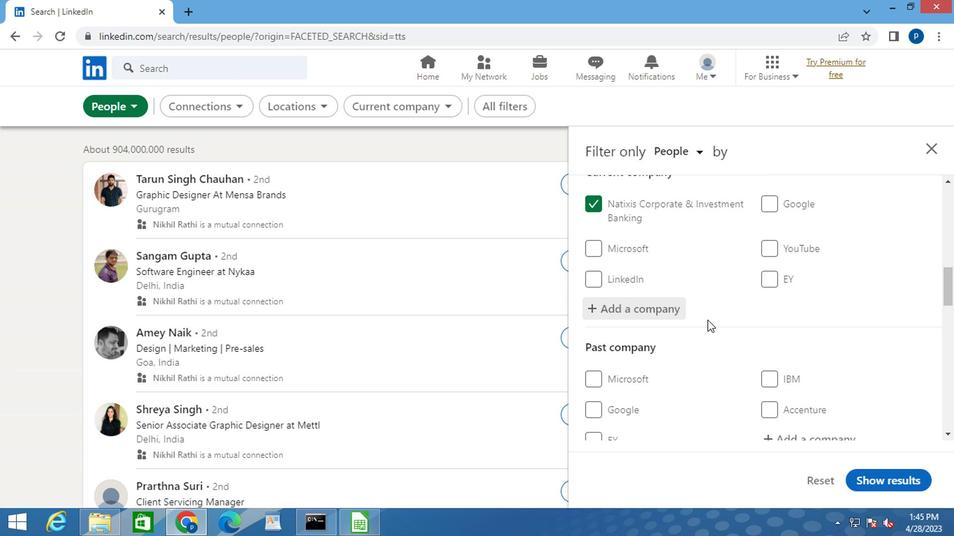 
Action: Mouse scrolled (705, 318) with delta (0, 0)
Screenshot: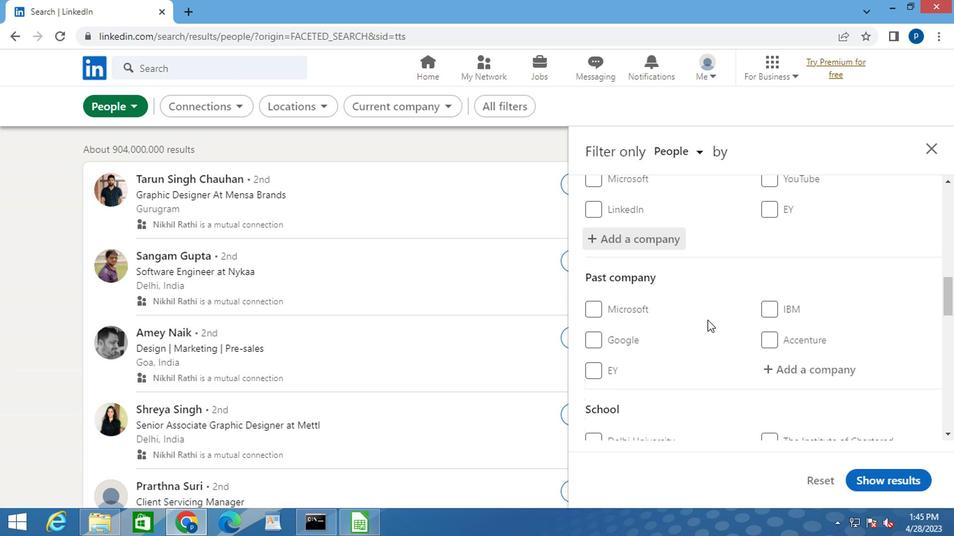 
Action: Mouse scrolled (705, 318) with delta (0, 0)
Screenshot: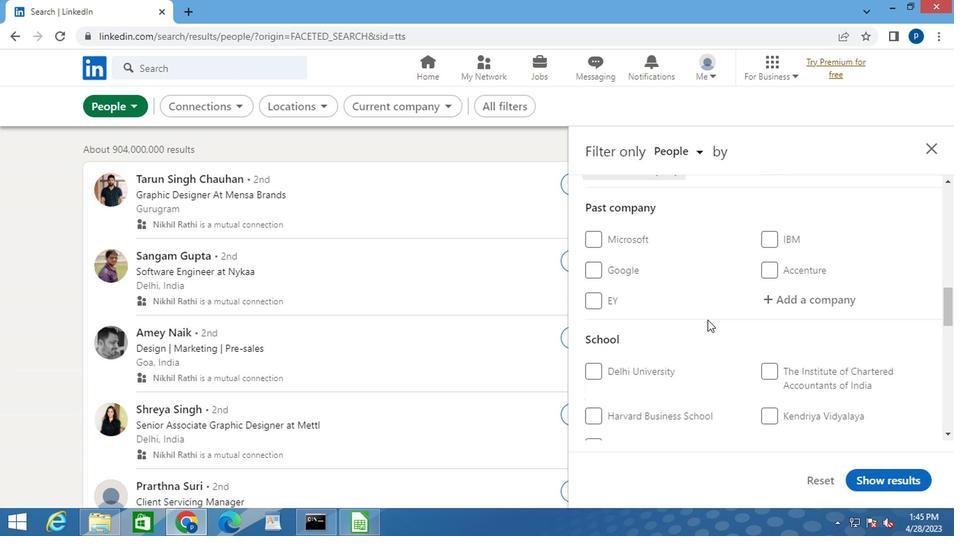 
Action: Mouse moved to (777, 365)
Screenshot: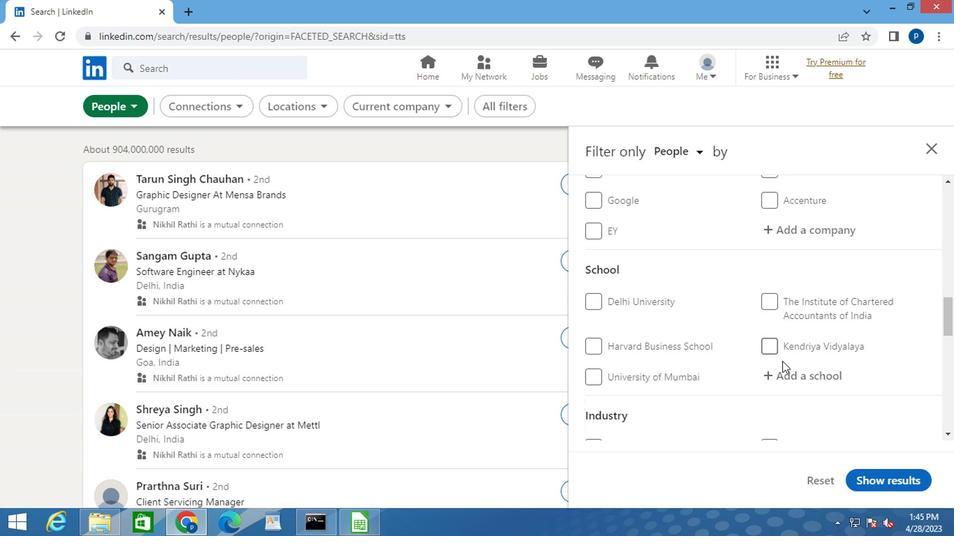 
Action: Mouse pressed left at (777, 365)
Screenshot: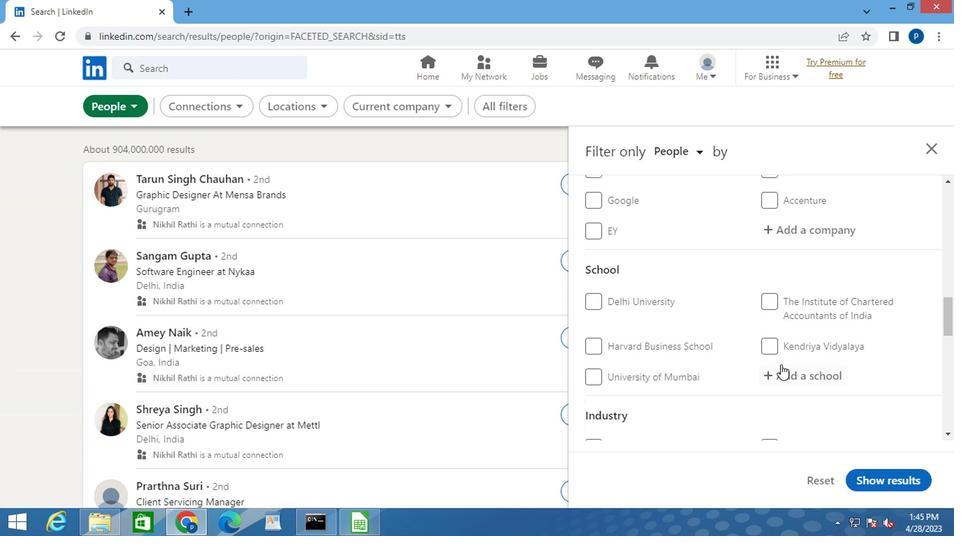 
Action: Mouse moved to (777, 365)
Screenshot: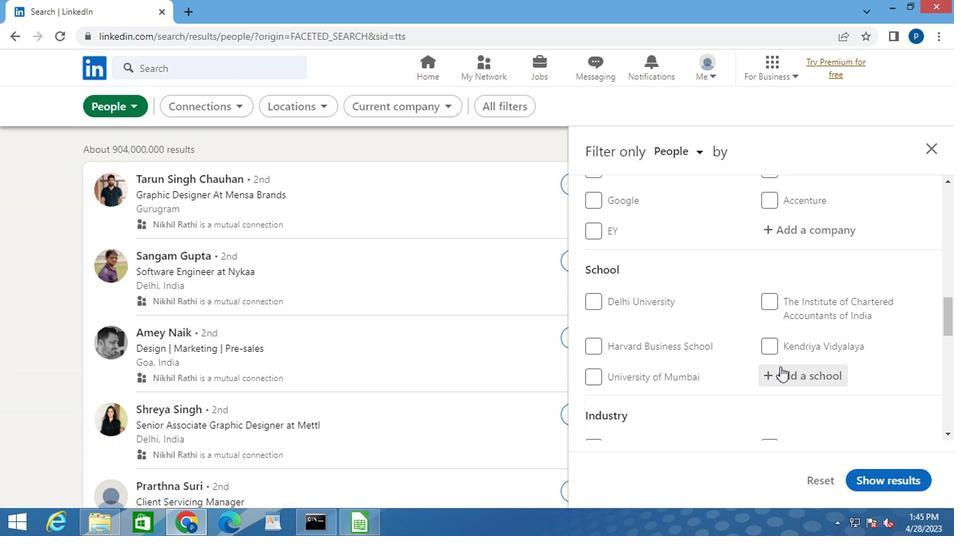
Action: Key pressed <Key.caps_lock>K<Key.caps_lock>ONGUN
Screenshot: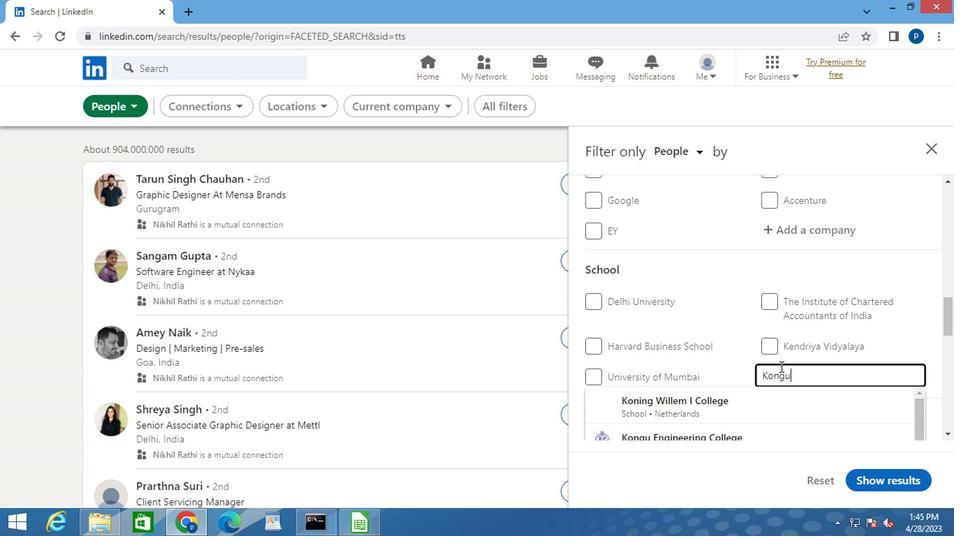 
Action: Mouse moved to (772, 402)
Screenshot: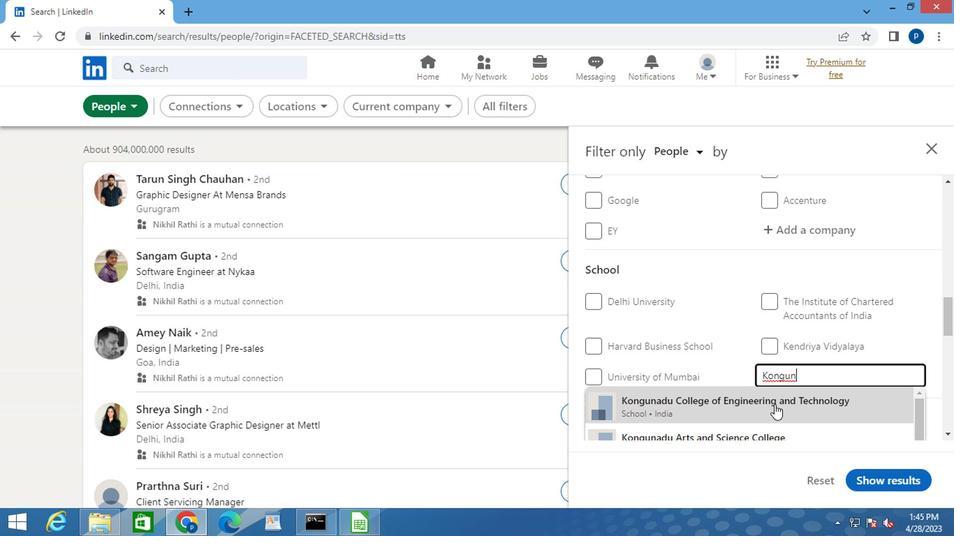
Action: Mouse pressed left at (772, 402)
Screenshot: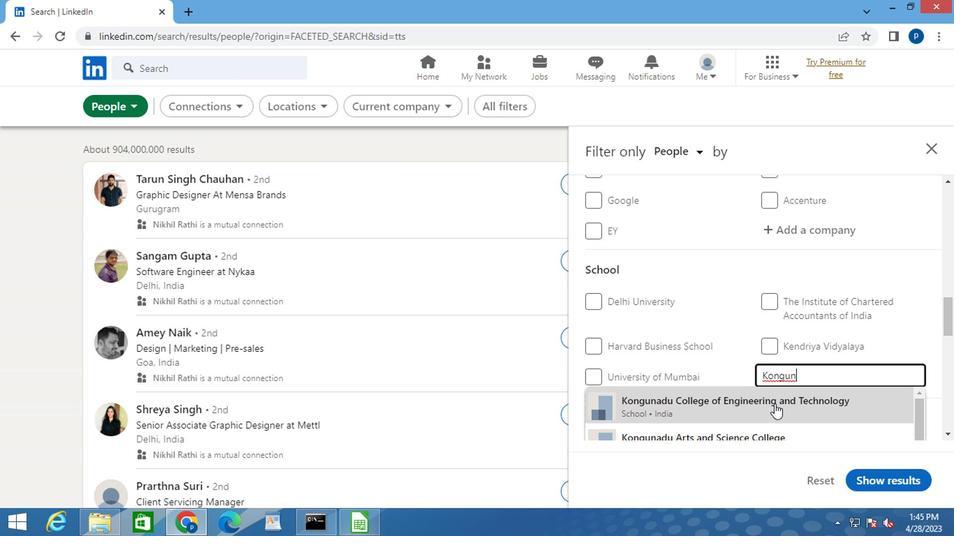 
Action: Mouse moved to (733, 361)
Screenshot: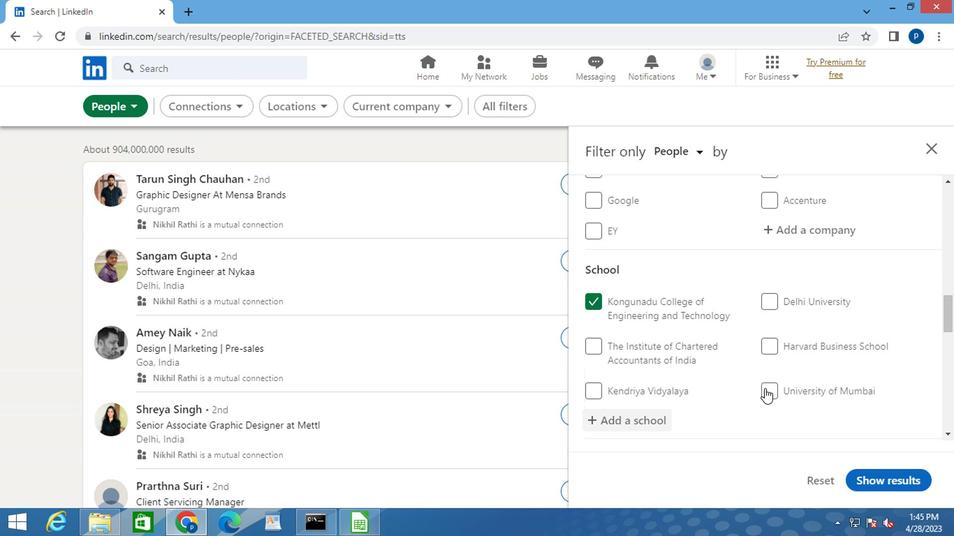 
Action: Mouse scrolled (733, 360) with delta (0, 0)
Screenshot: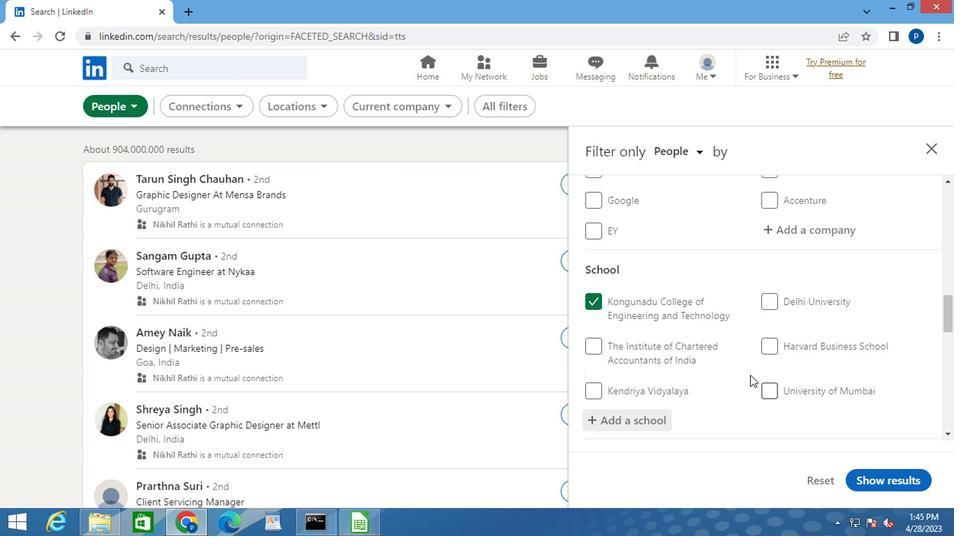
Action: Mouse scrolled (733, 360) with delta (0, 0)
Screenshot: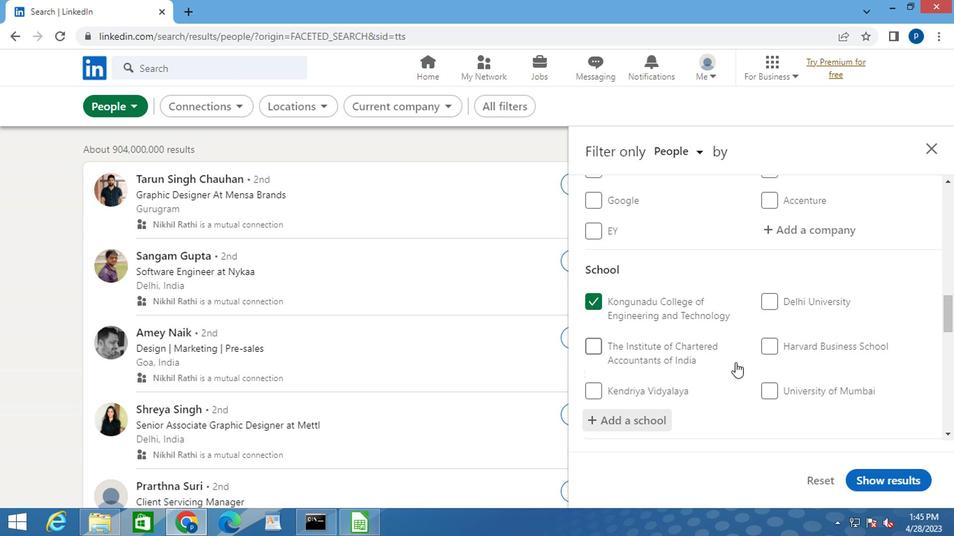 
Action: Mouse scrolled (733, 360) with delta (0, 0)
Screenshot: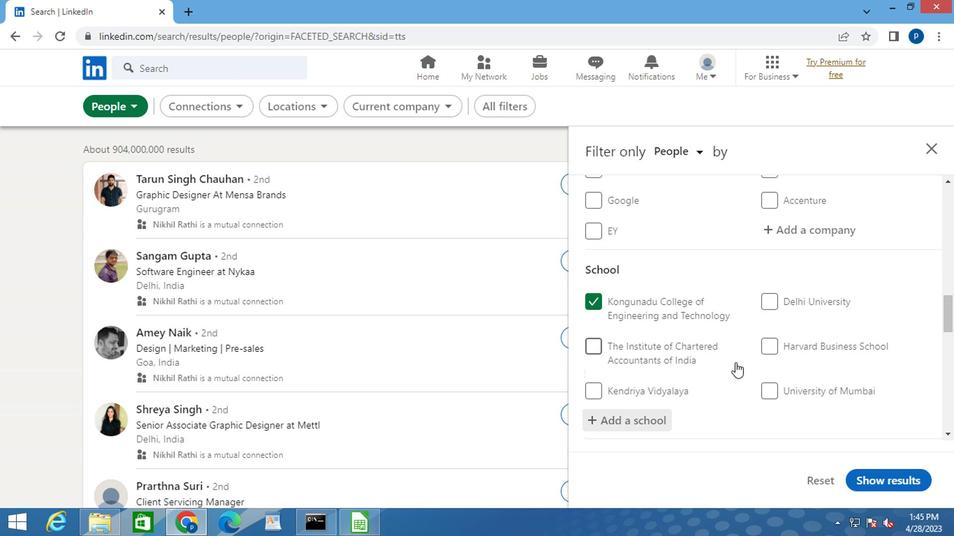 
Action: Mouse moved to (791, 356)
Screenshot: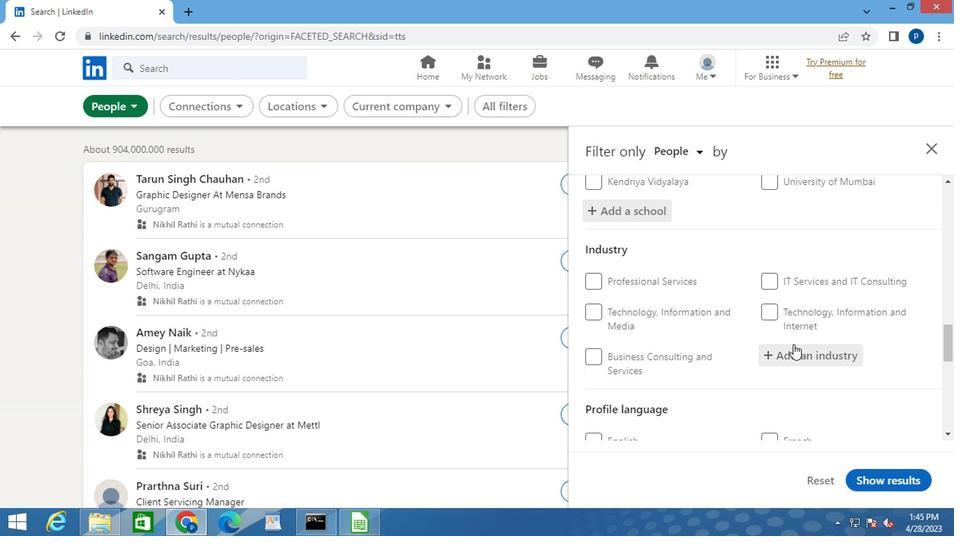 
Action: Mouse pressed left at (791, 356)
Screenshot: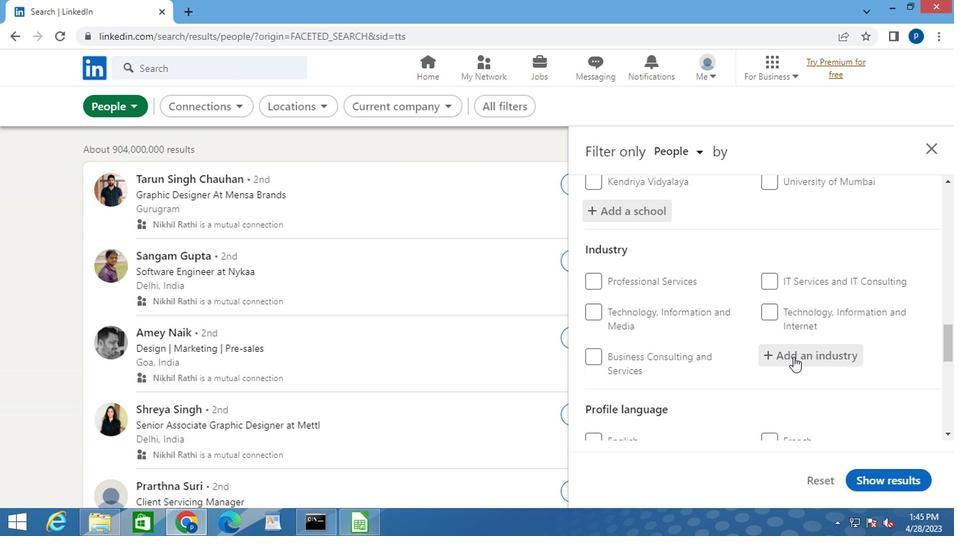 
Action: Mouse moved to (790, 356)
Screenshot: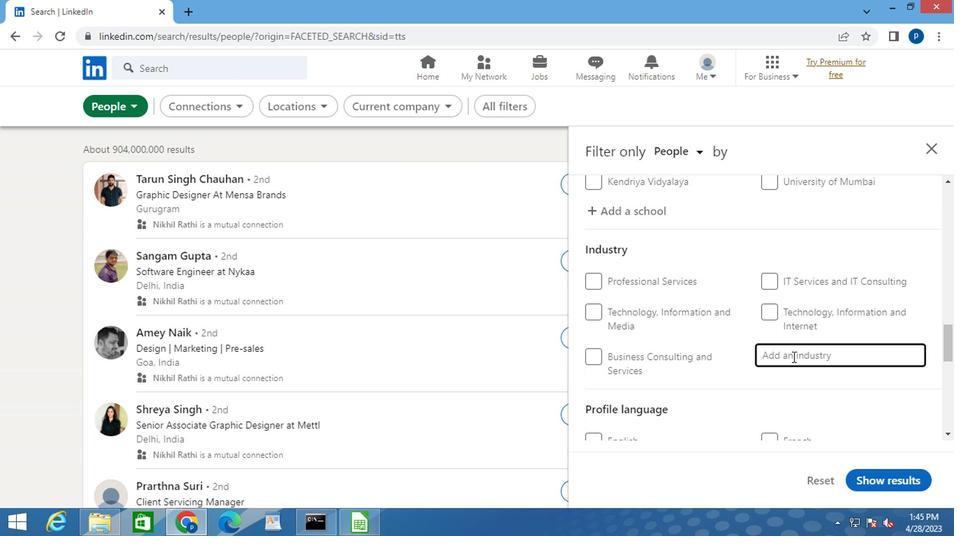 
Action: Key pressed <Key.caps_lock>E<Key.caps_lock>DUCATION<Key.space>
Screenshot: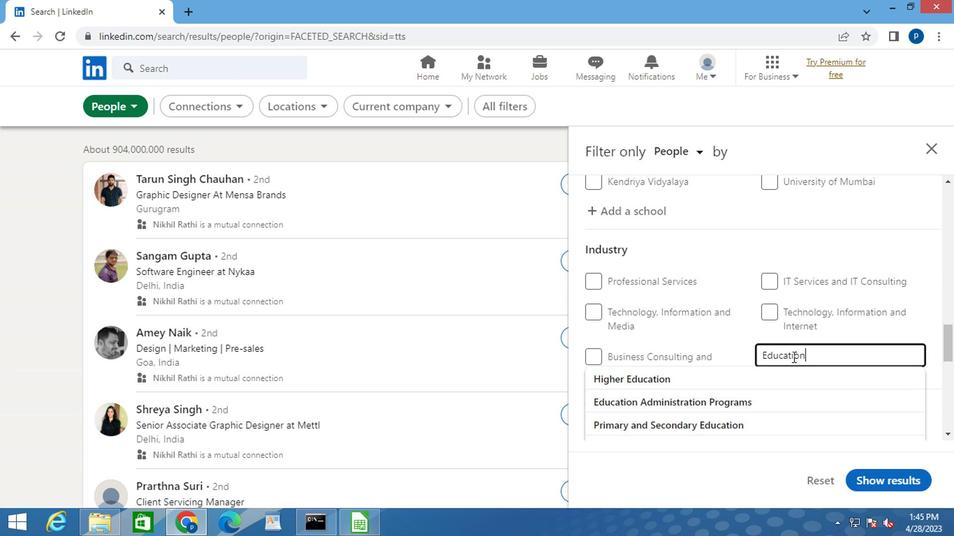 
Action: Mouse moved to (757, 399)
Screenshot: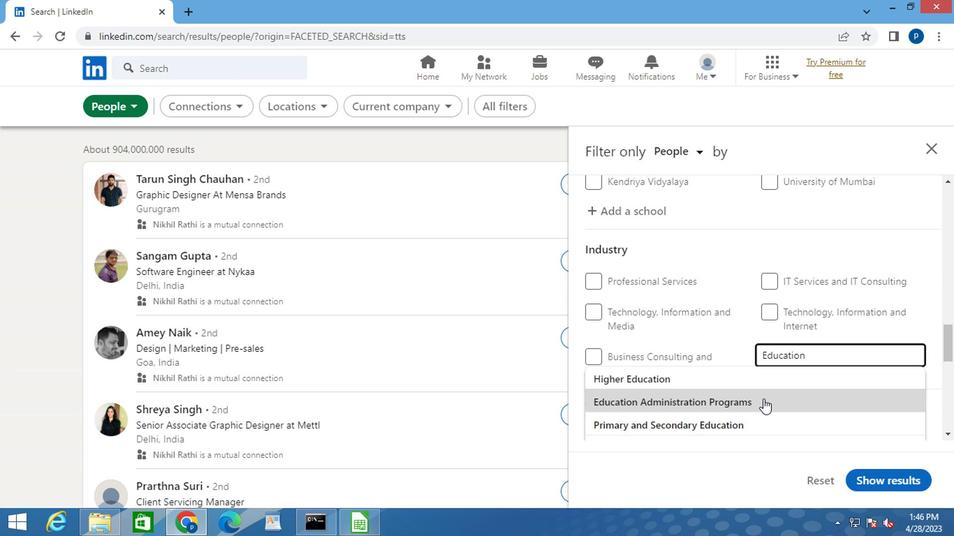 
Action: Mouse pressed left at (757, 399)
Screenshot: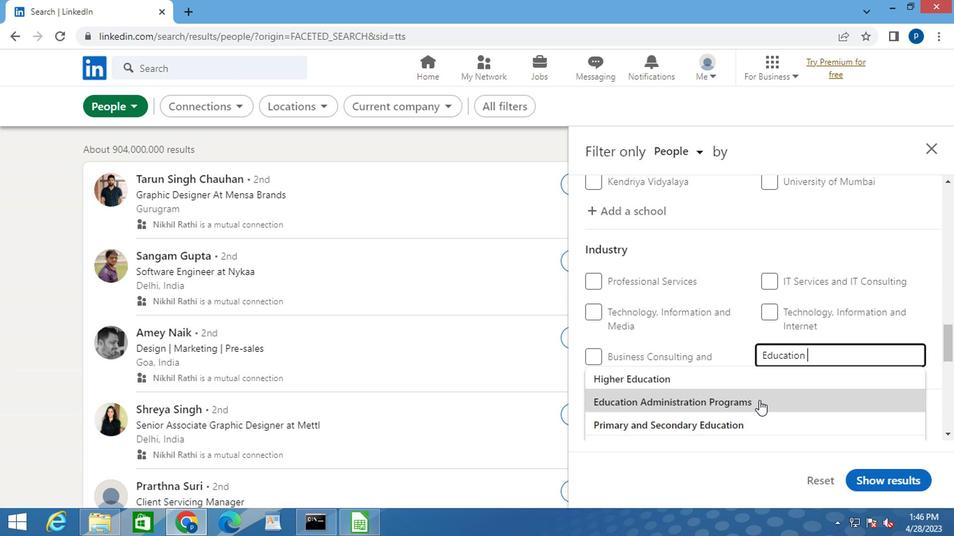 
Action: Mouse moved to (739, 373)
Screenshot: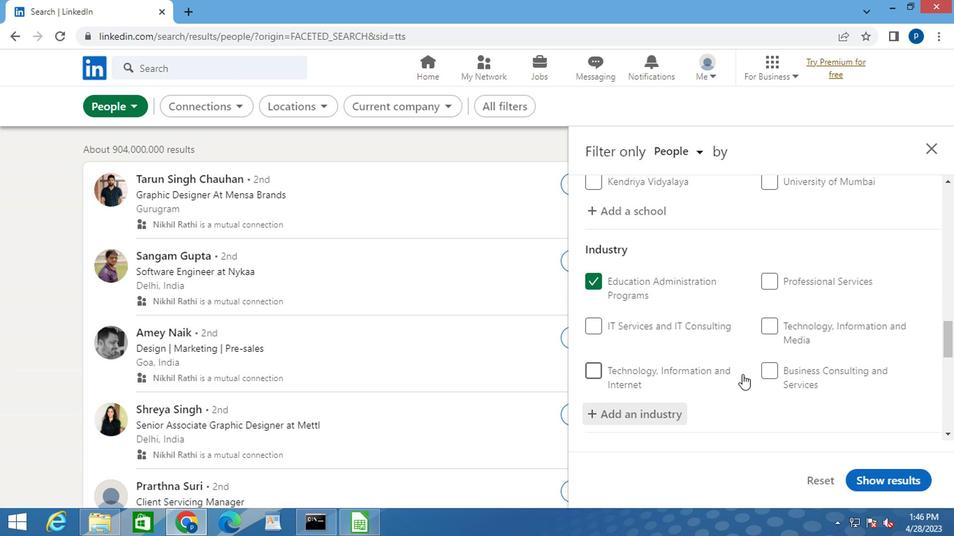 
Action: Mouse scrolled (739, 372) with delta (0, 0)
Screenshot: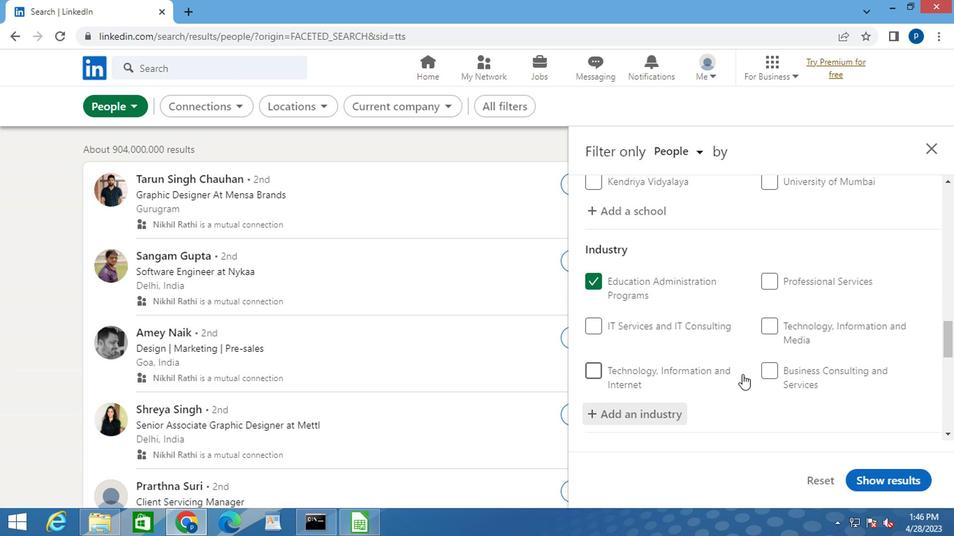
Action: Mouse scrolled (739, 372) with delta (0, 0)
Screenshot: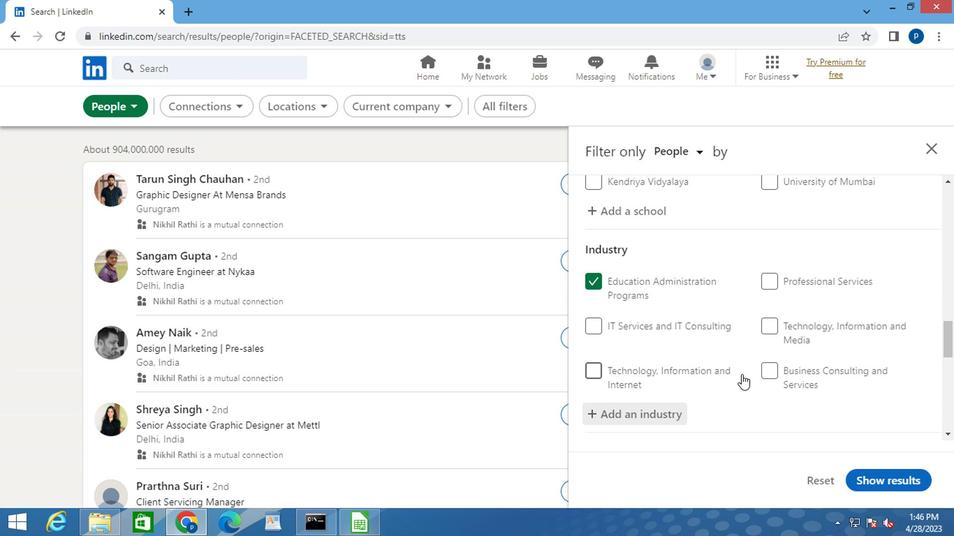 
Action: Mouse moved to (748, 364)
Screenshot: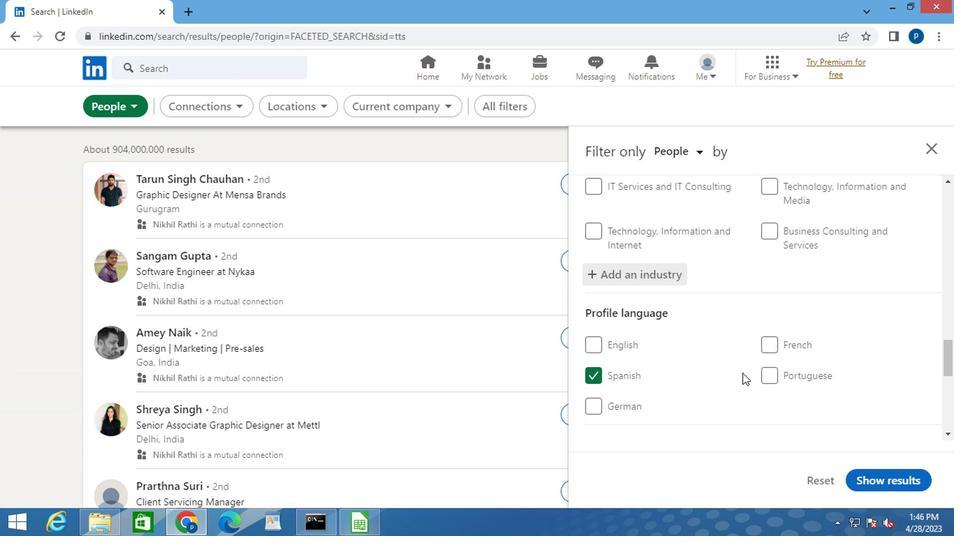 
Action: Mouse scrolled (748, 363) with delta (0, 0)
Screenshot: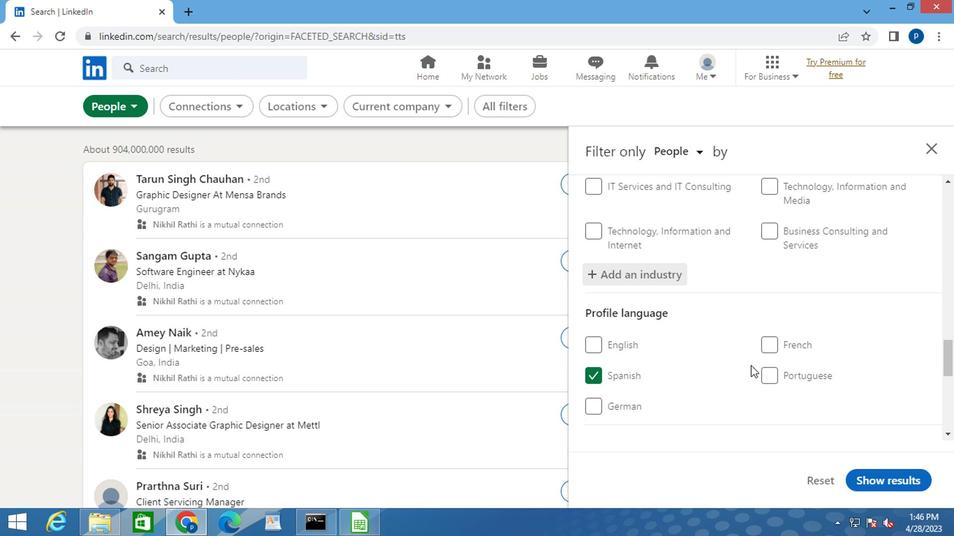 
Action: Mouse scrolled (748, 363) with delta (0, 0)
Screenshot: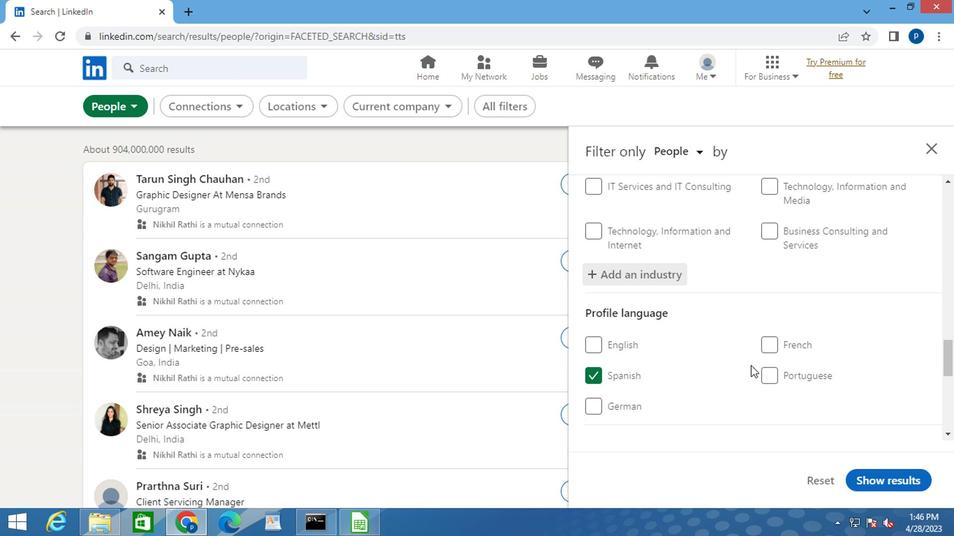 
Action: Mouse moved to (750, 363)
Screenshot: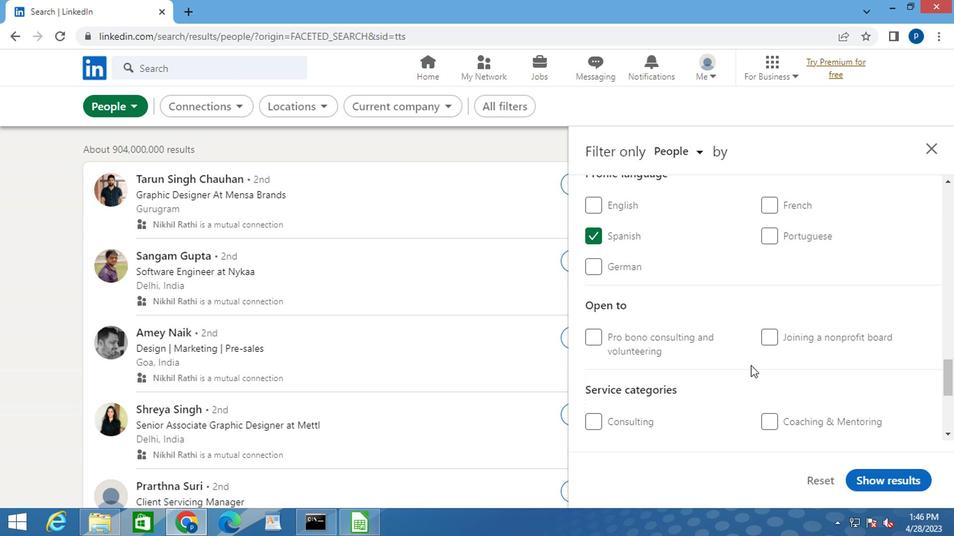 
Action: Mouse scrolled (750, 362) with delta (0, 0)
Screenshot: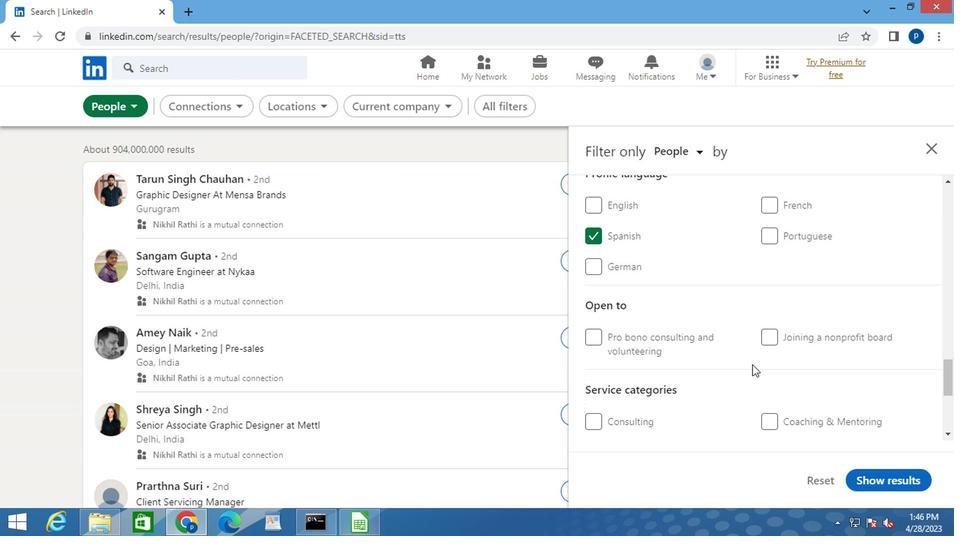 
Action: Mouse moved to (785, 410)
Screenshot: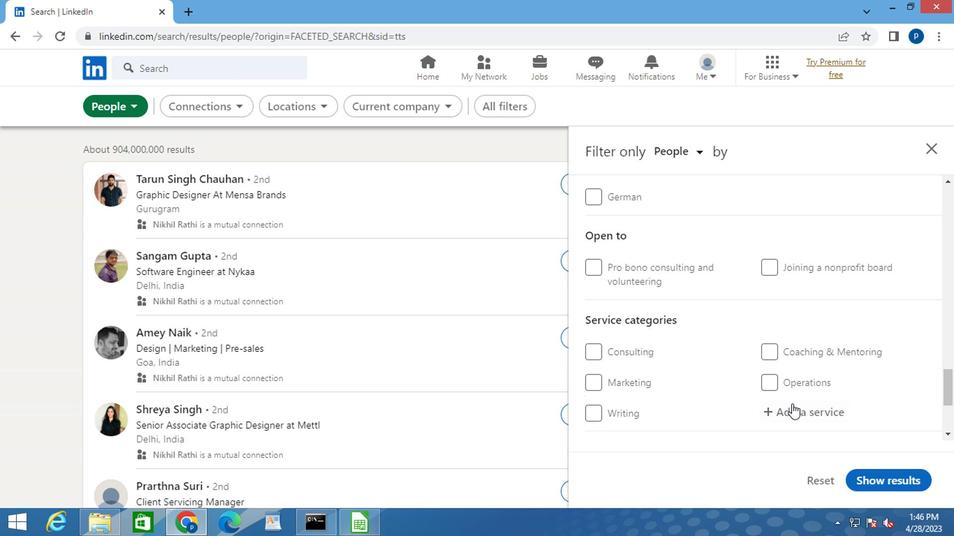
Action: Mouse pressed left at (785, 410)
Screenshot: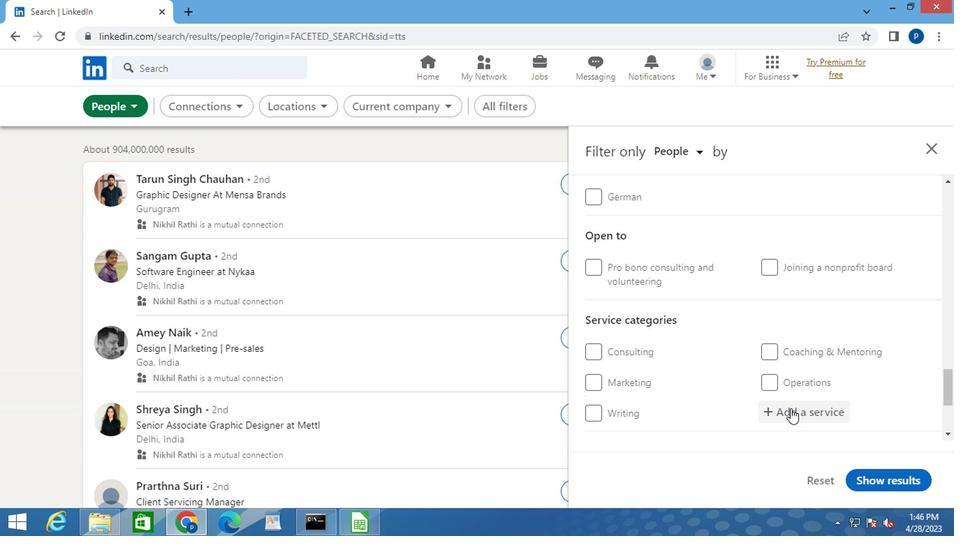 
Action: Key pressed <Key.caps_lock>H<Key.caps_lock>EALTH<Key.space><Key.caps_lock>I<Key.caps_lock>NSURANCE
Screenshot: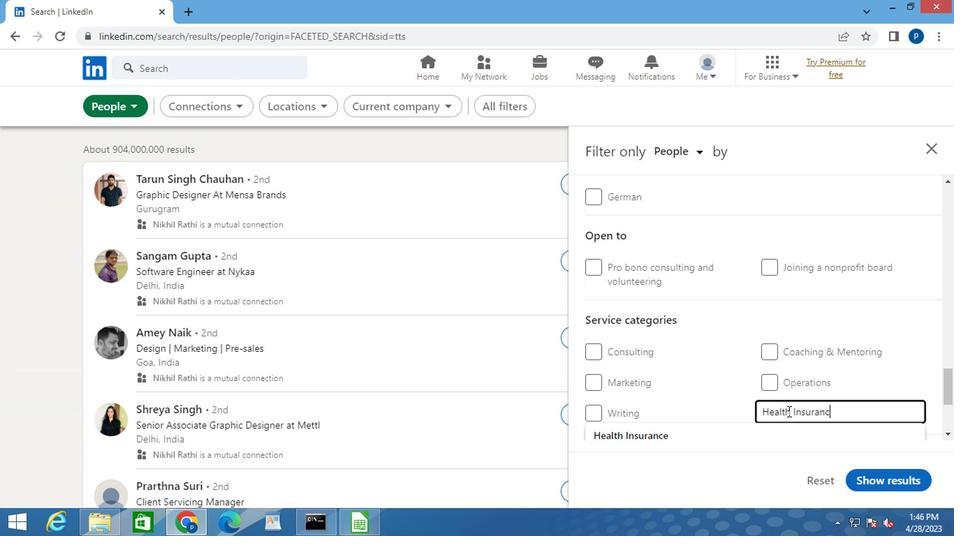
Action: Mouse moved to (653, 436)
Screenshot: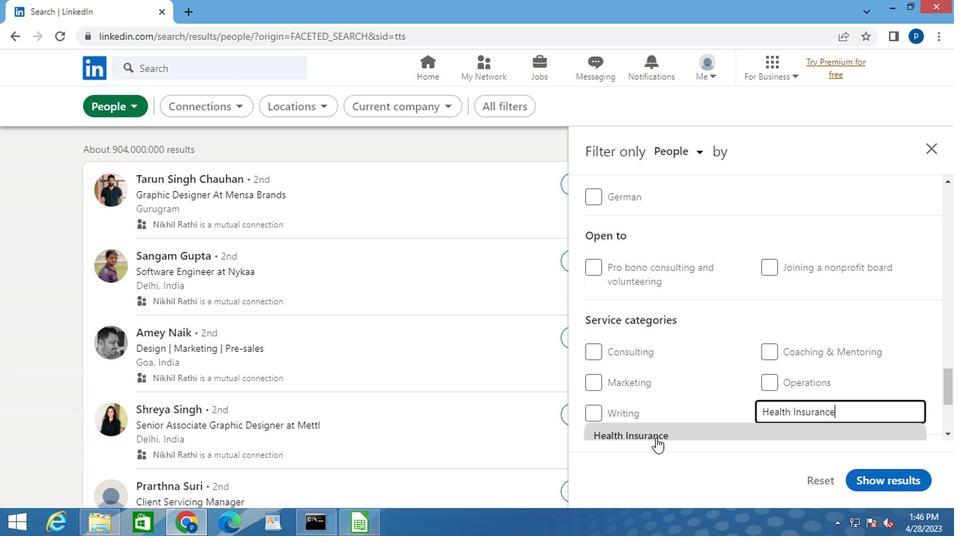 
Action: Mouse pressed left at (653, 436)
Screenshot: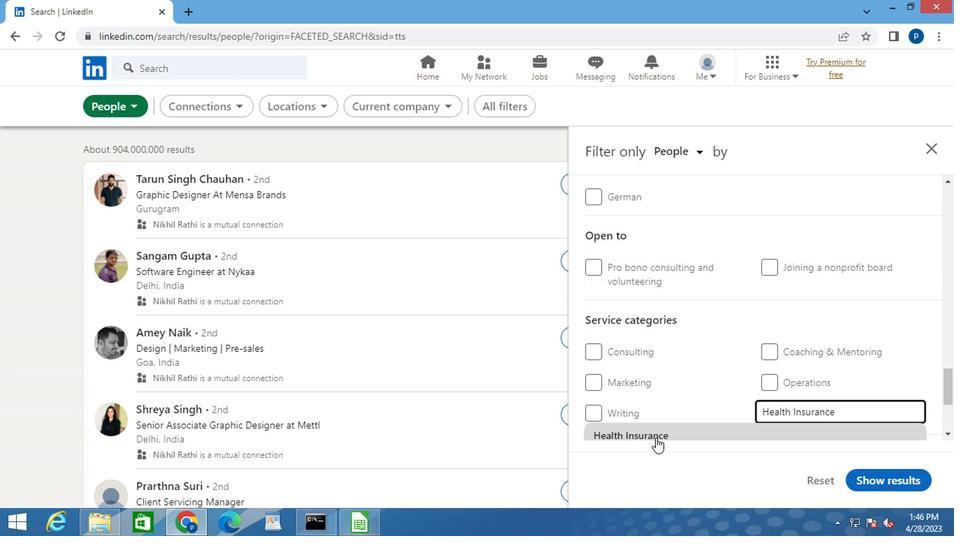 
Action: Mouse moved to (653, 404)
Screenshot: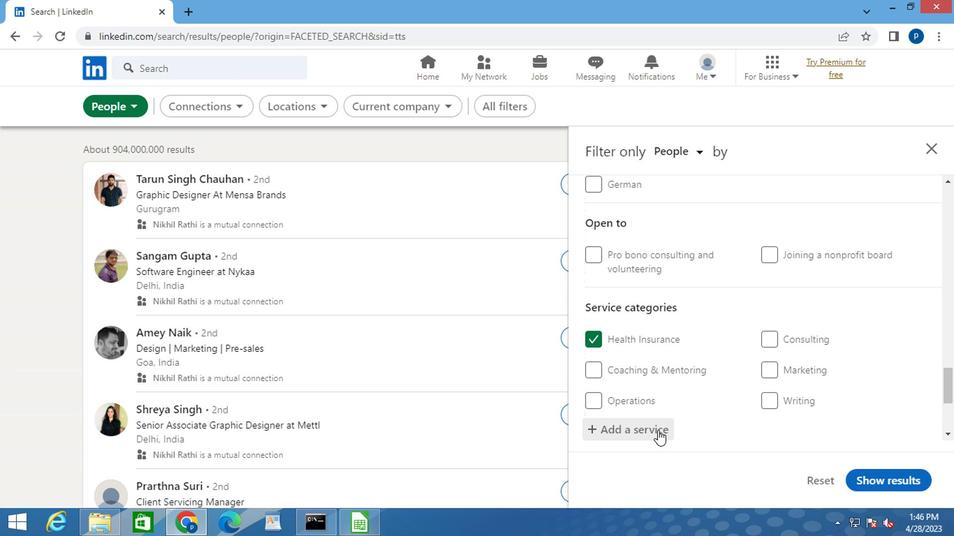 
Action: Mouse scrolled (653, 403) with delta (0, 0)
Screenshot: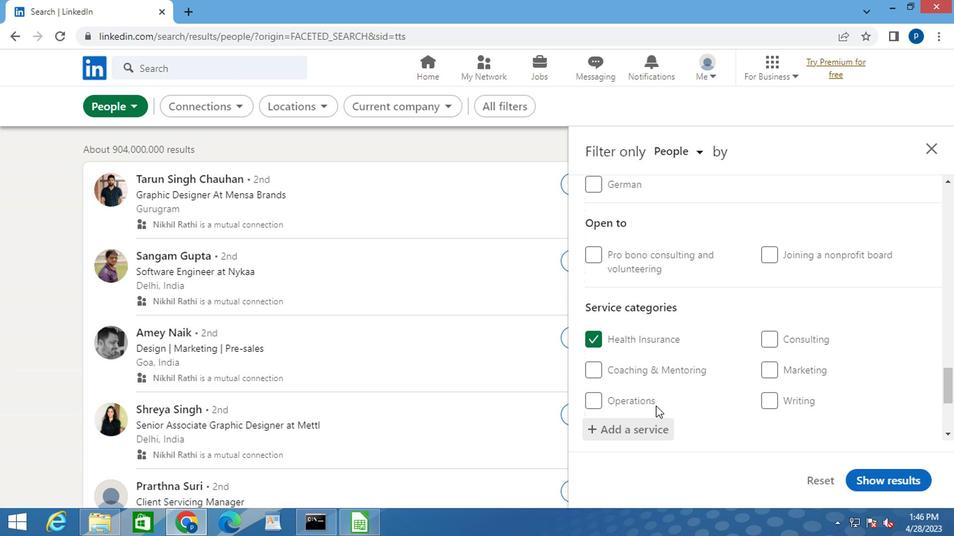
Action: Mouse moved to (652, 402)
Screenshot: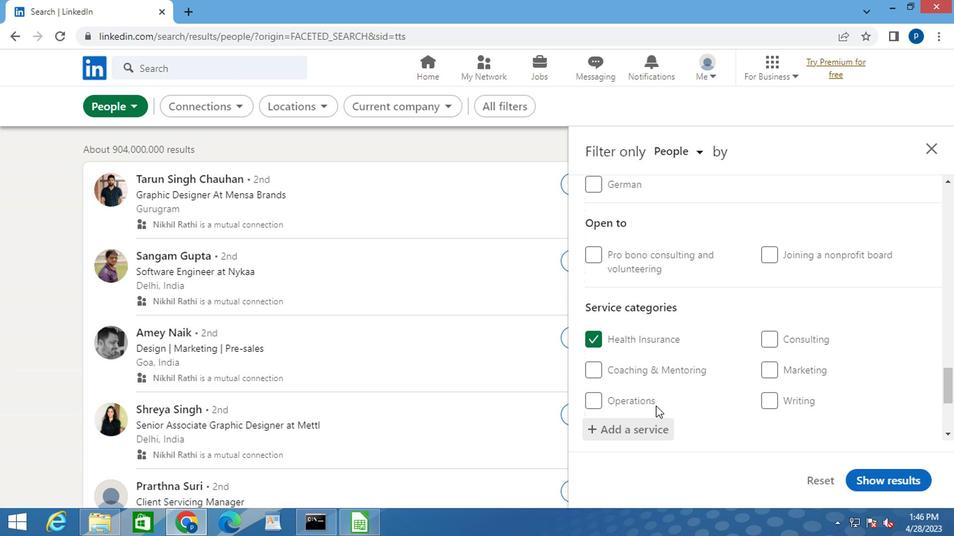 
Action: Mouse scrolled (652, 401) with delta (0, 0)
Screenshot: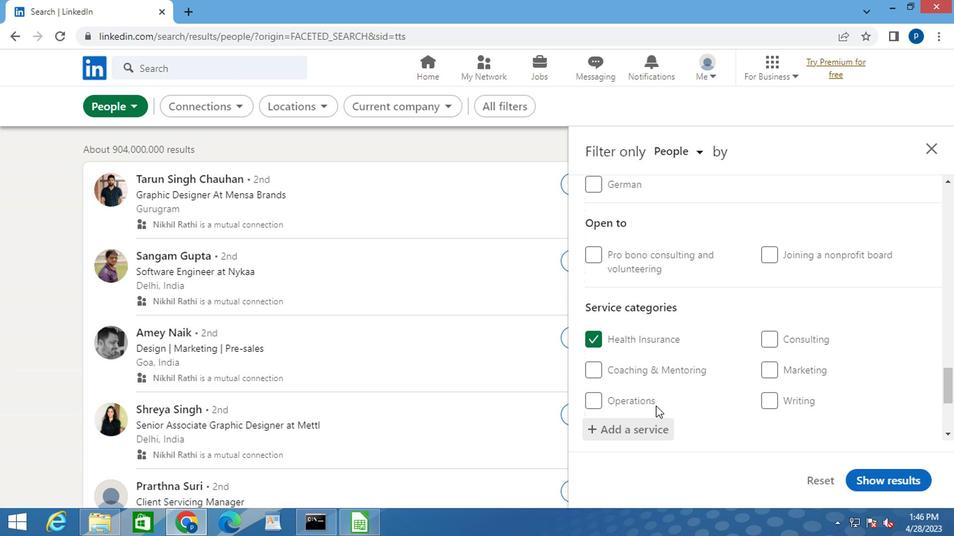 
Action: Mouse moved to (640, 376)
Screenshot: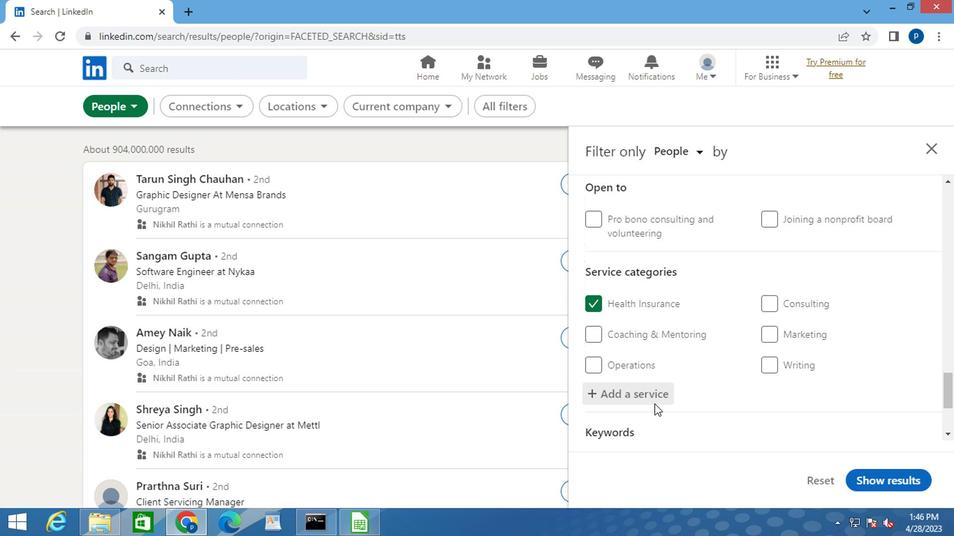 
Action: Mouse scrolled (640, 375) with delta (0, 0)
Screenshot: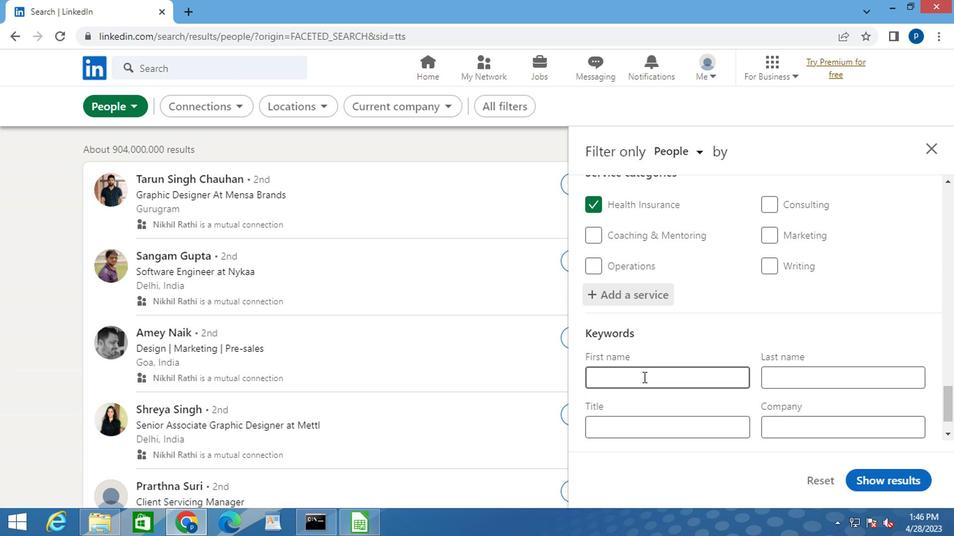 
Action: Mouse moved to (625, 381)
Screenshot: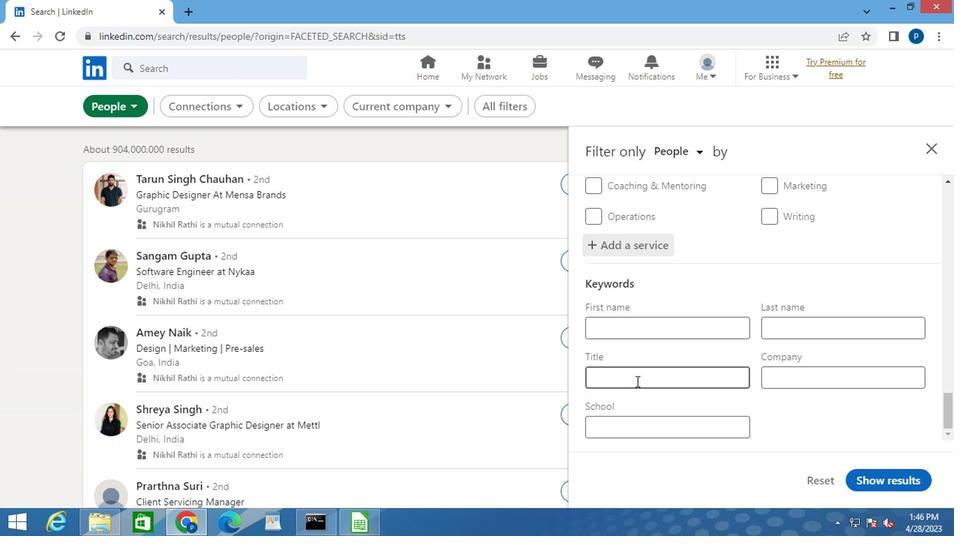 
Action: Mouse pressed left at (625, 381)
Screenshot: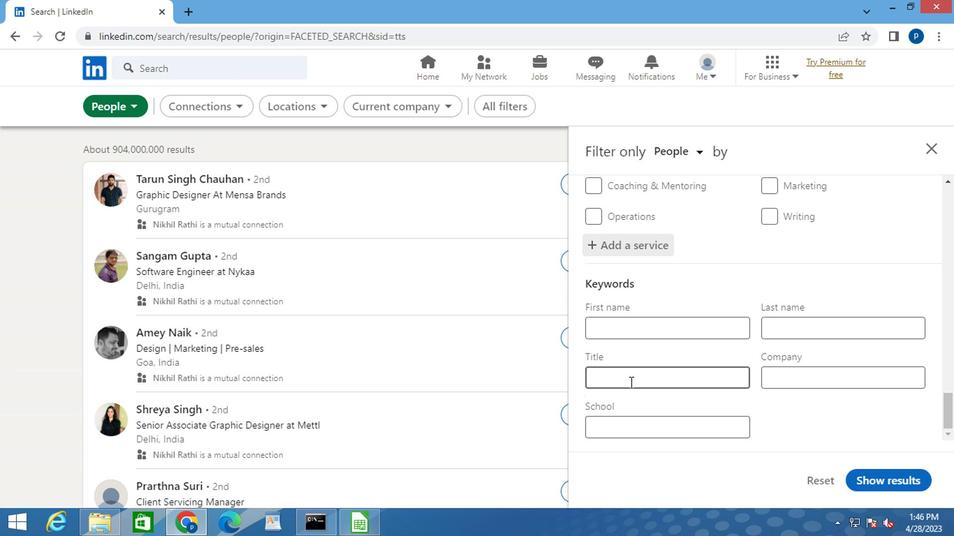 
Action: Key pressed <Key.caps_lock>M<Key.caps_lock>ARKETING<Key.space><Key.caps_lock>C<Key.caps_lock>ONSULTANT<Key.space>
Screenshot: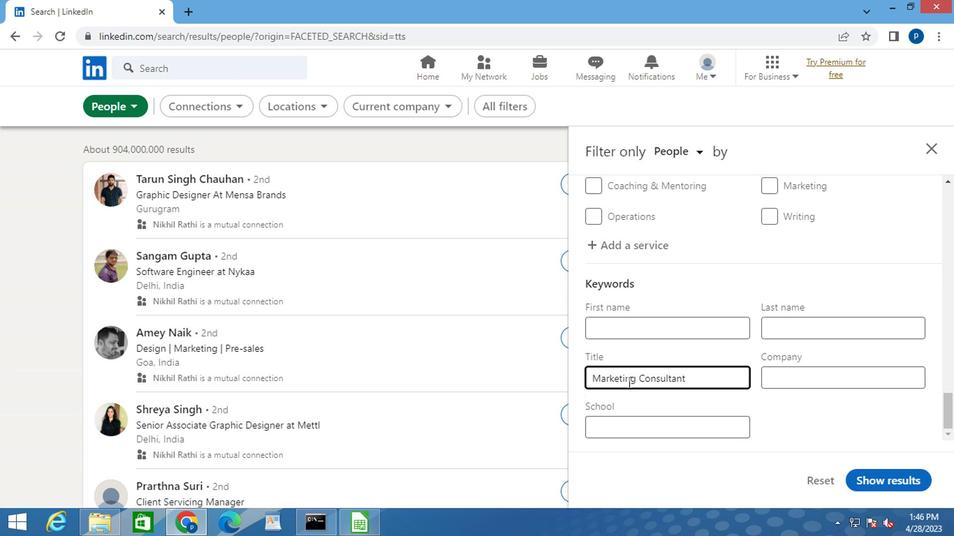 
Action: Mouse moved to (887, 476)
Screenshot: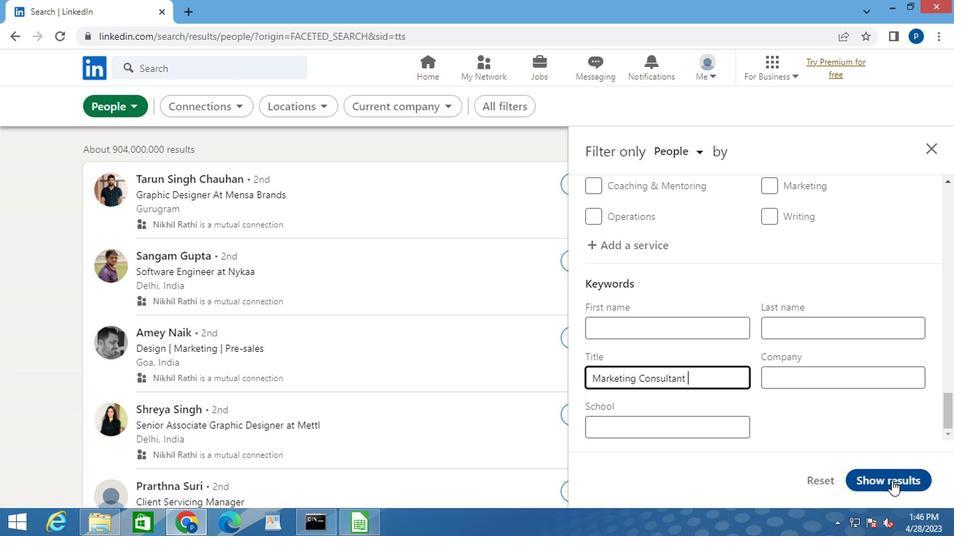 
Action: Mouse pressed left at (887, 476)
Screenshot: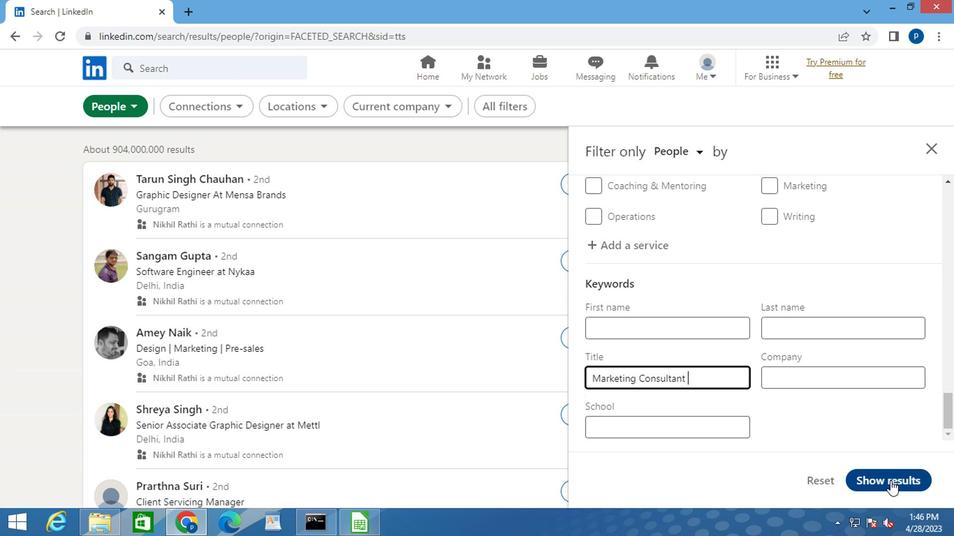 
